 Task: Add Attachment from Trello to Card Card0000000326 in Board Board0000000082 in Workspace WS0000000028 in Trello. Add Cover Yellow to Card Card0000000326 in Board Board0000000082 in Workspace WS0000000028 in Trello. Add "Copy Card To …" Button titled Button0000000326 to "bottom" of the list "To Do" to Card Card0000000326 in Board Board0000000082 in Workspace WS0000000028 in Trello. Add Description DS0000000326 to Card Card0000000326 in Board Board0000000082 in Workspace WS0000000028 in Trello. Add Comment CM0000000326 to Card Card0000000326 in Board Board0000000082 in Workspace WS0000000028 in Trello
Action: Mouse moved to (340, 287)
Screenshot: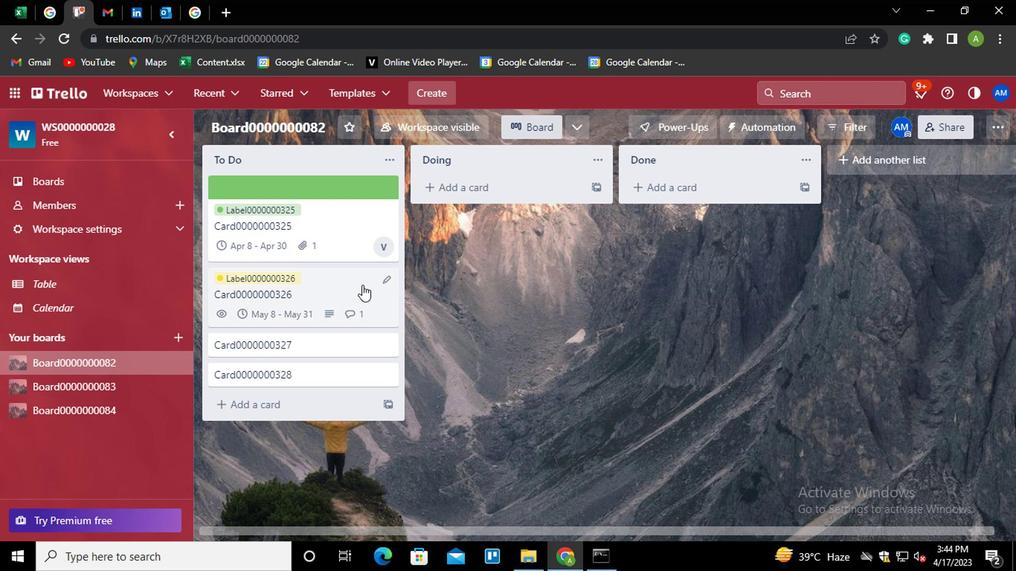 
Action: Mouse pressed left at (340, 287)
Screenshot: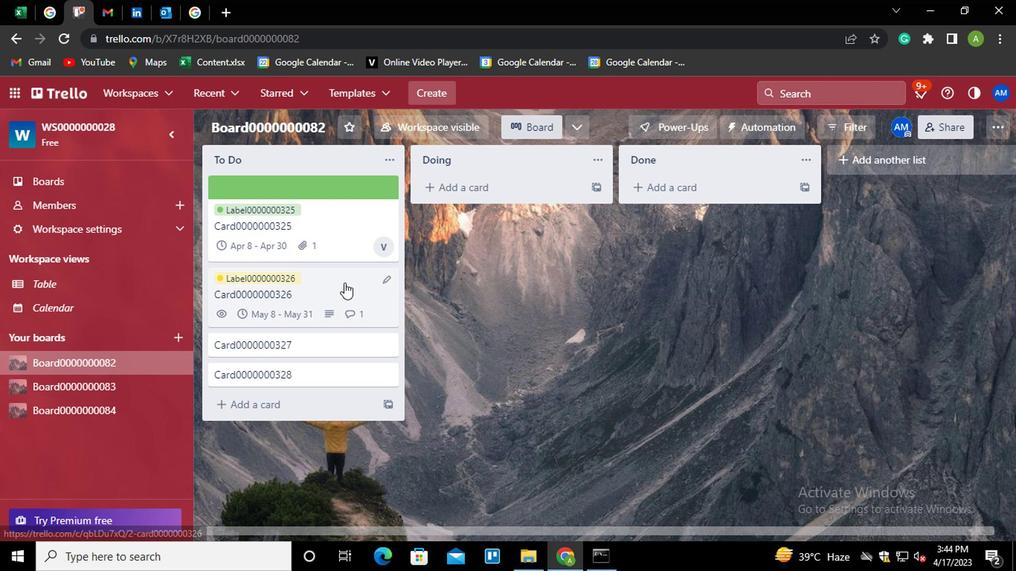 
Action: Mouse moved to (686, 325)
Screenshot: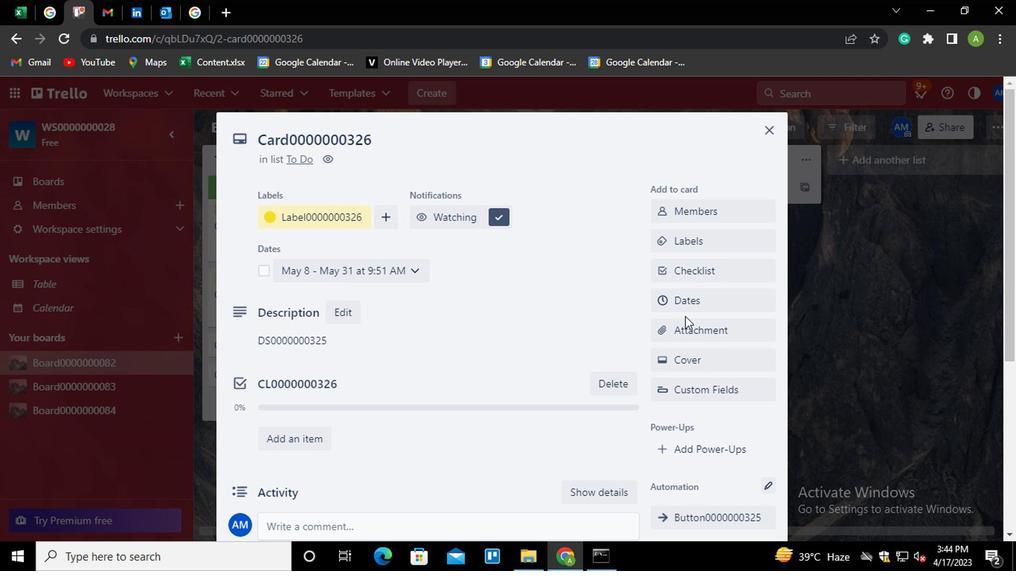 
Action: Mouse pressed left at (686, 325)
Screenshot: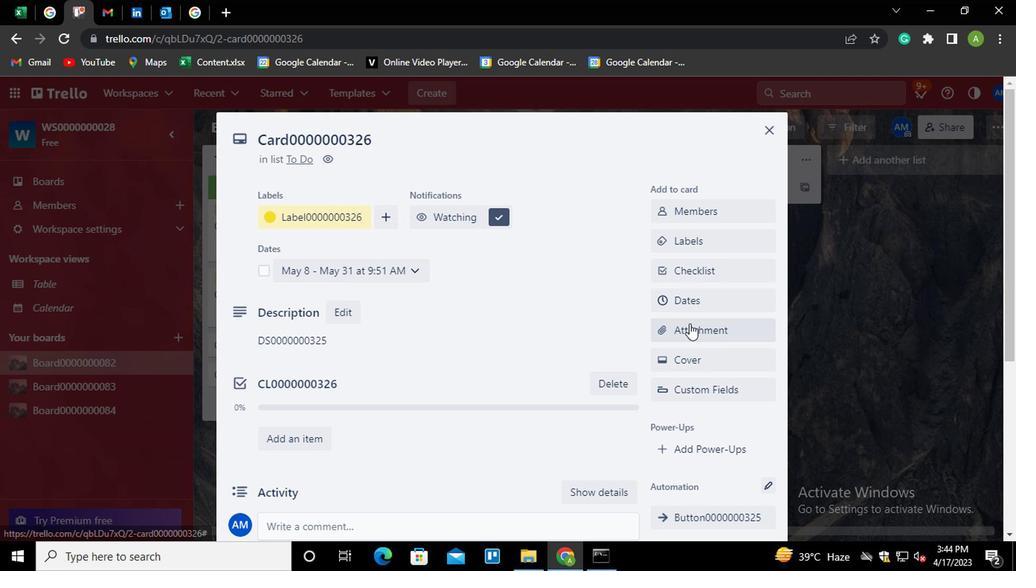 
Action: Mouse moved to (673, 192)
Screenshot: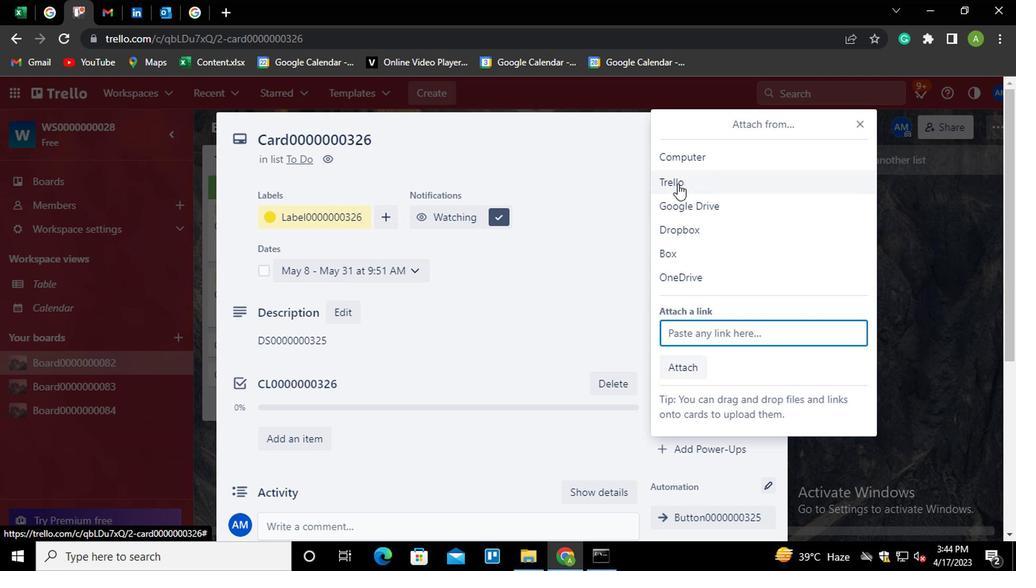 
Action: Mouse pressed left at (673, 192)
Screenshot: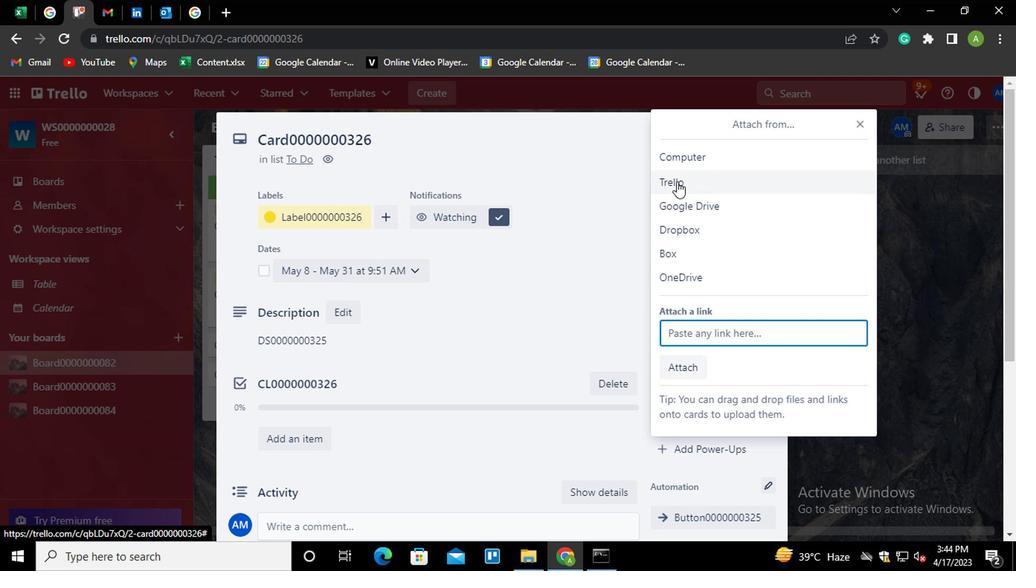 
Action: Mouse moved to (683, 235)
Screenshot: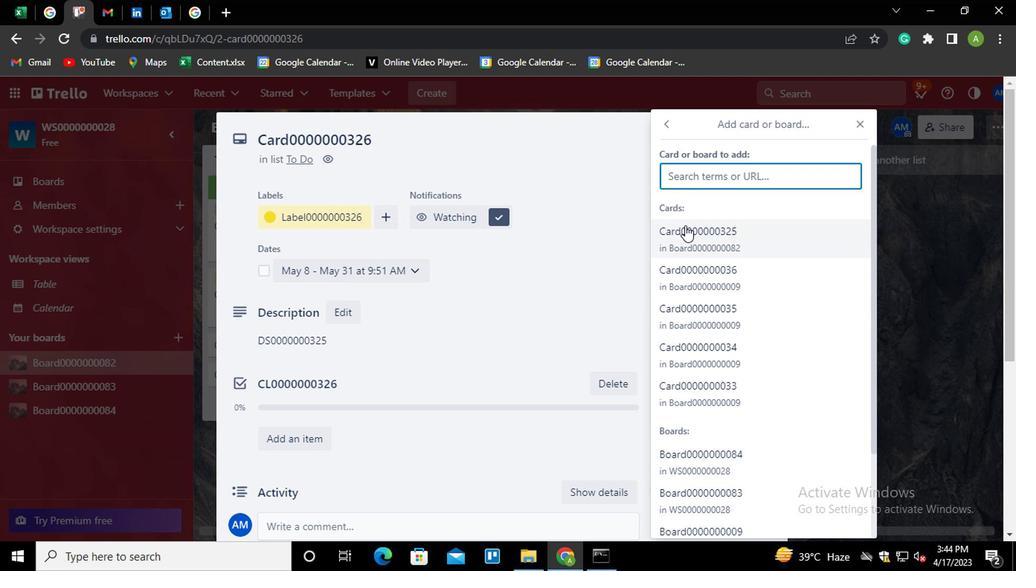 
Action: Mouse pressed left at (683, 235)
Screenshot: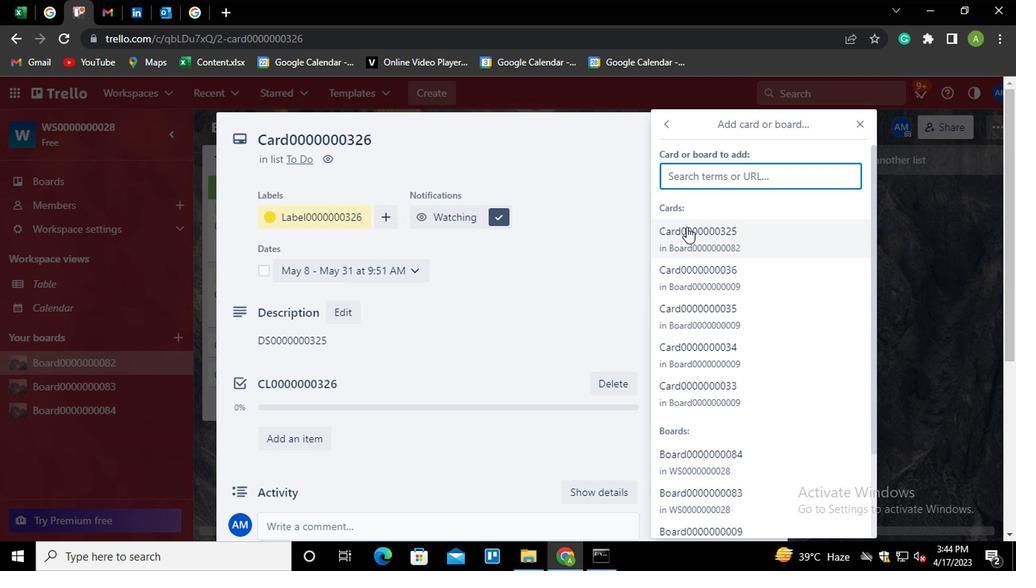 
Action: Mouse moved to (685, 358)
Screenshot: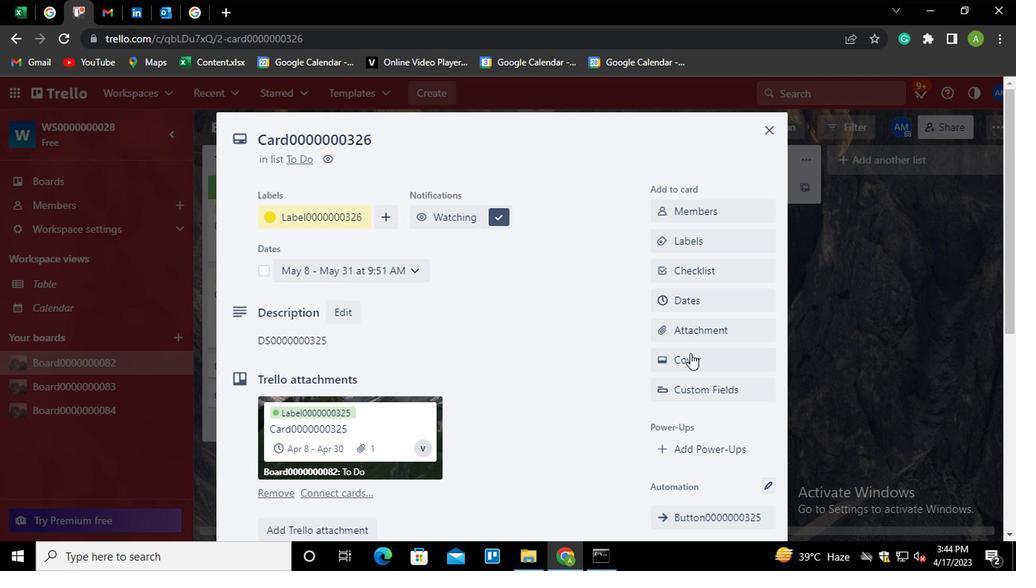 
Action: Mouse pressed left at (685, 358)
Screenshot: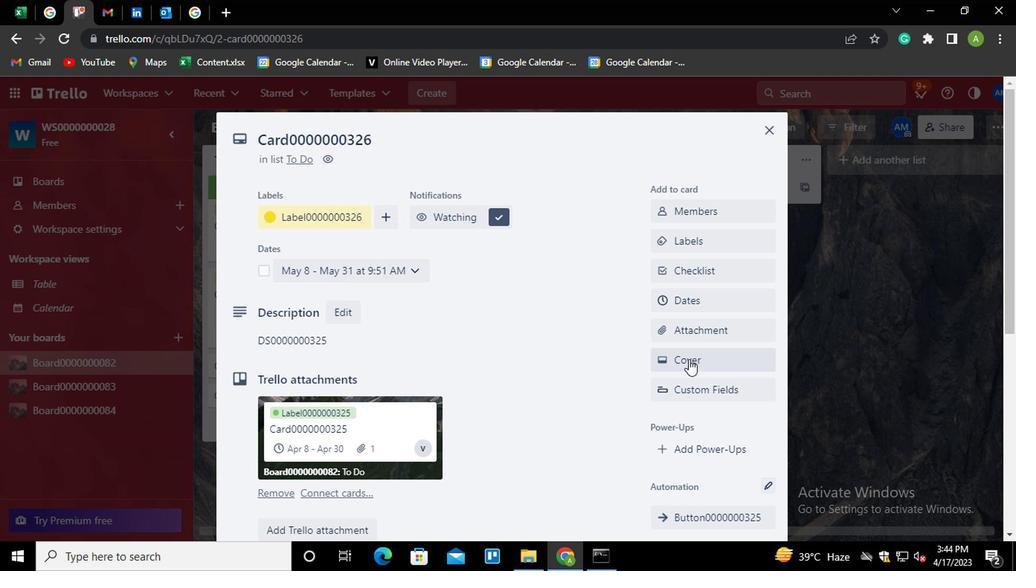 
Action: Mouse moved to (719, 260)
Screenshot: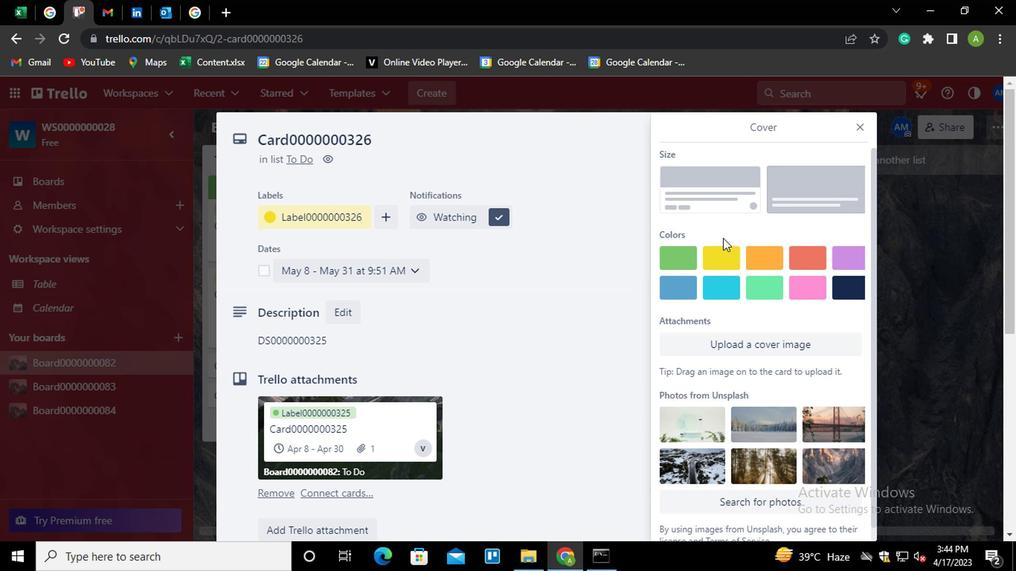 
Action: Mouse pressed left at (719, 260)
Screenshot: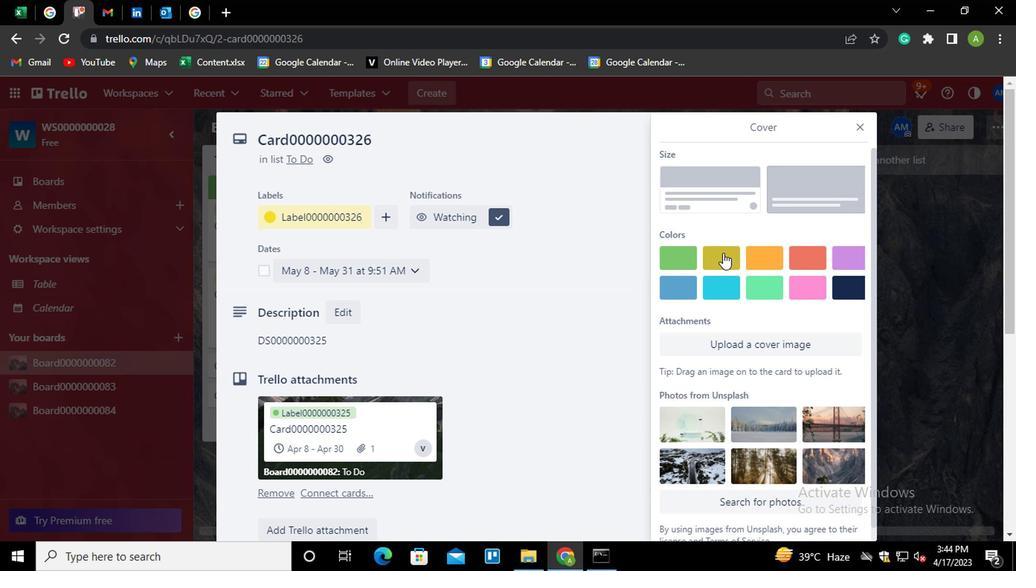 
Action: Mouse moved to (595, 355)
Screenshot: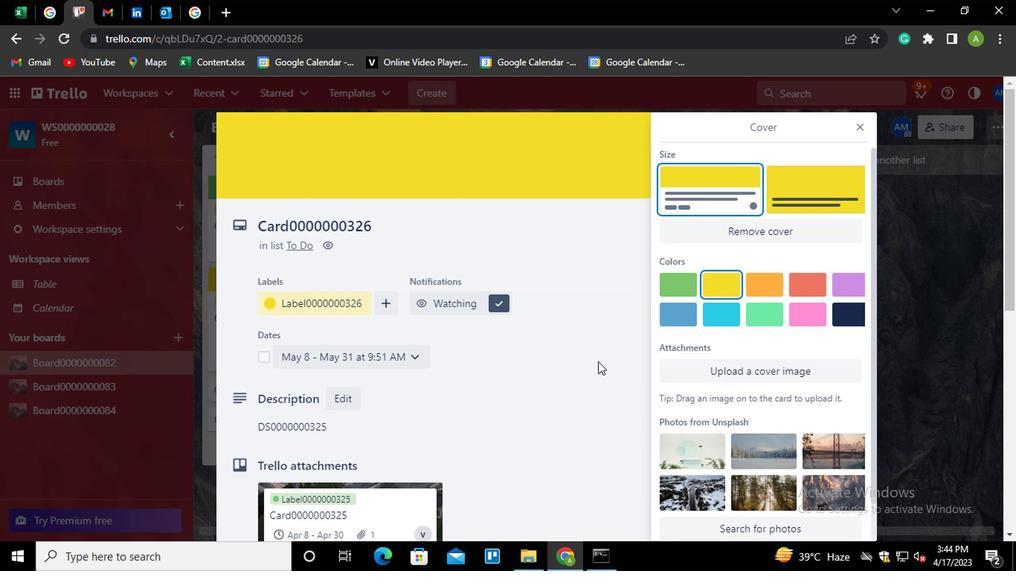 
Action: Mouse pressed left at (595, 355)
Screenshot: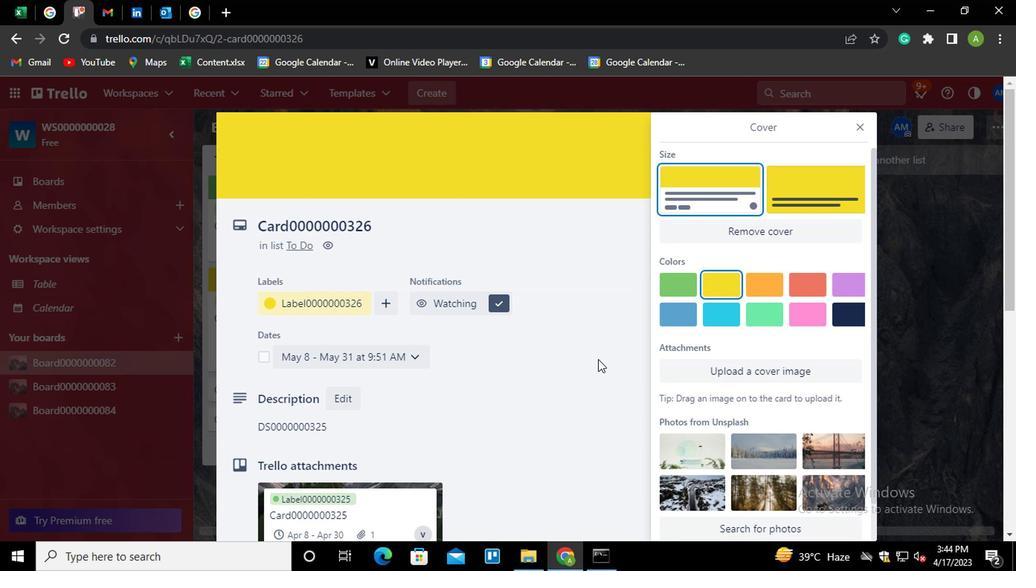 
Action: Mouse moved to (690, 378)
Screenshot: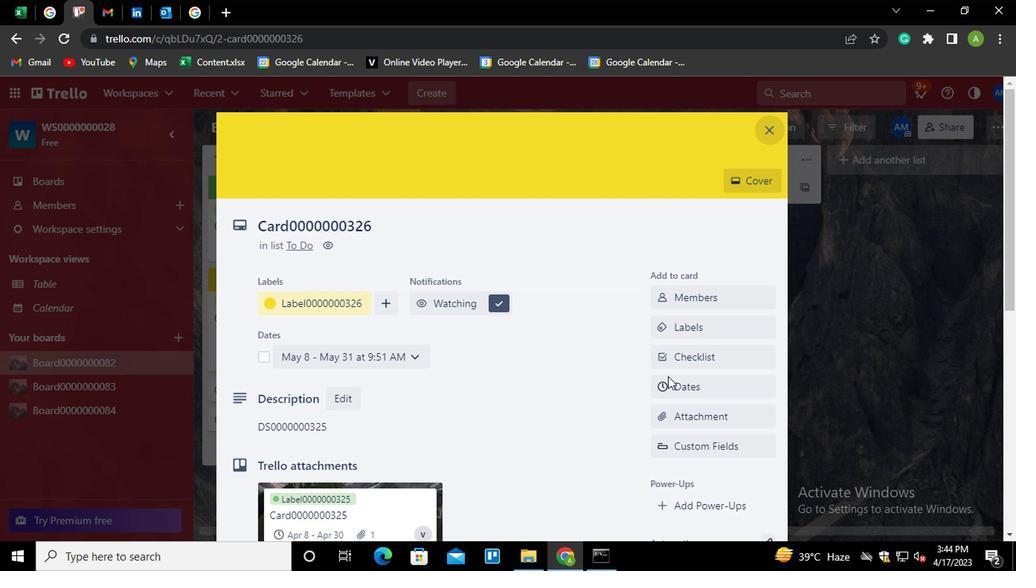 
Action: Mouse scrolled (690, 377) with delta (0, 0)
Screenshot: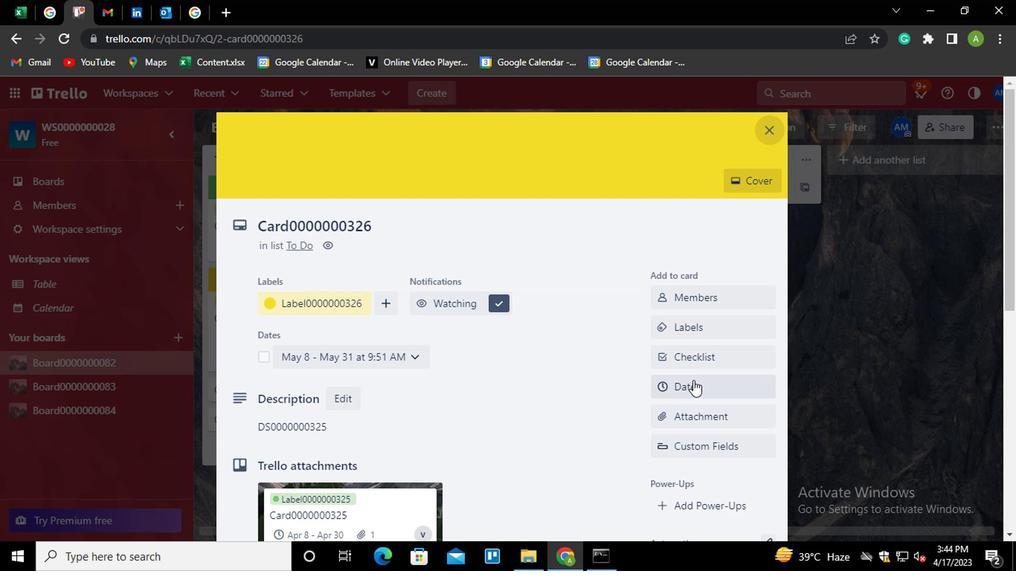 
Action: Mouse scrolled (690, 377) with delta (0, 0)
Screenshot: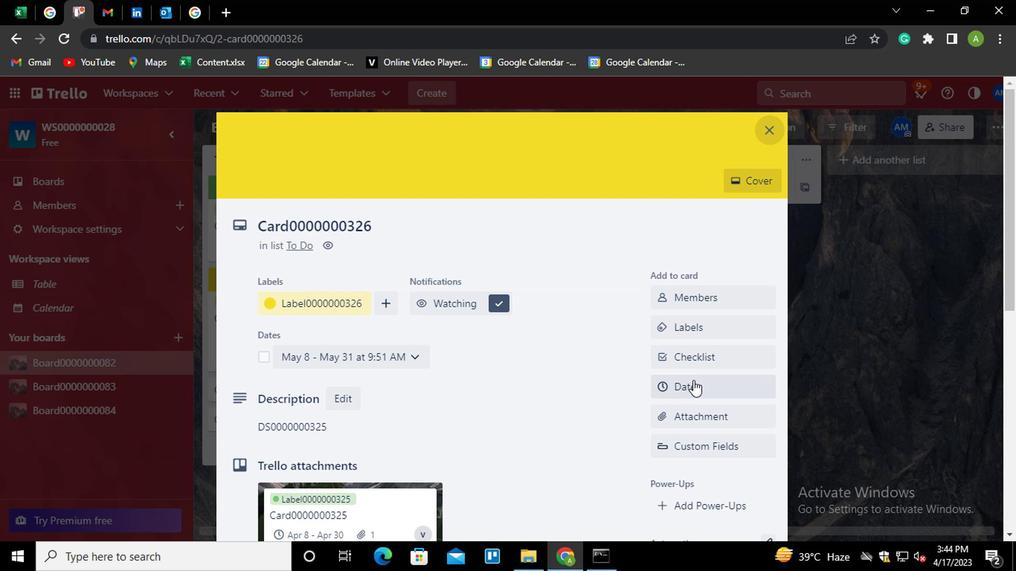 
Action: Mouse moved to (695, 444)
Screenshot: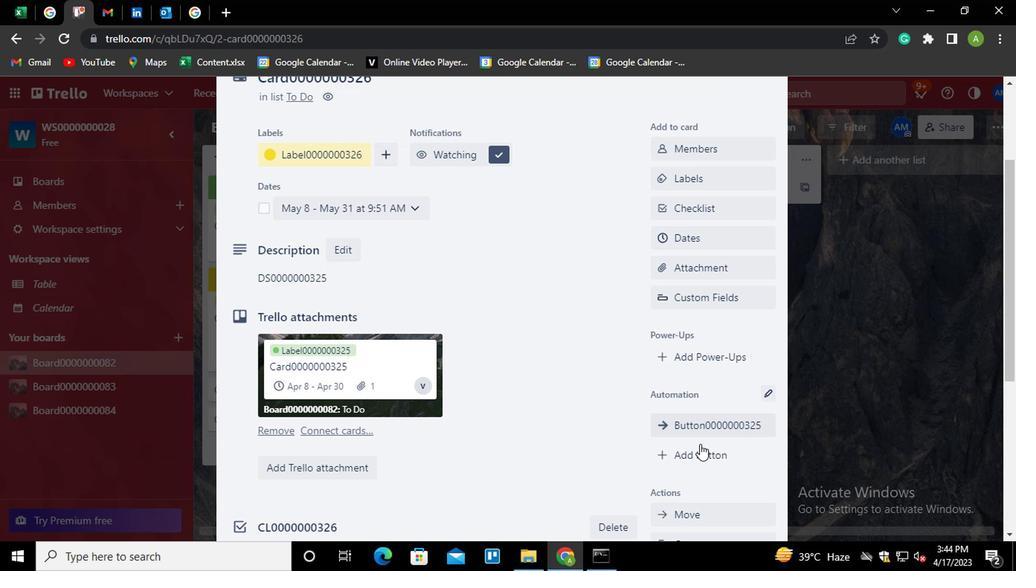 
Action: Mouse pressed left at (695, 444)
Screenshot: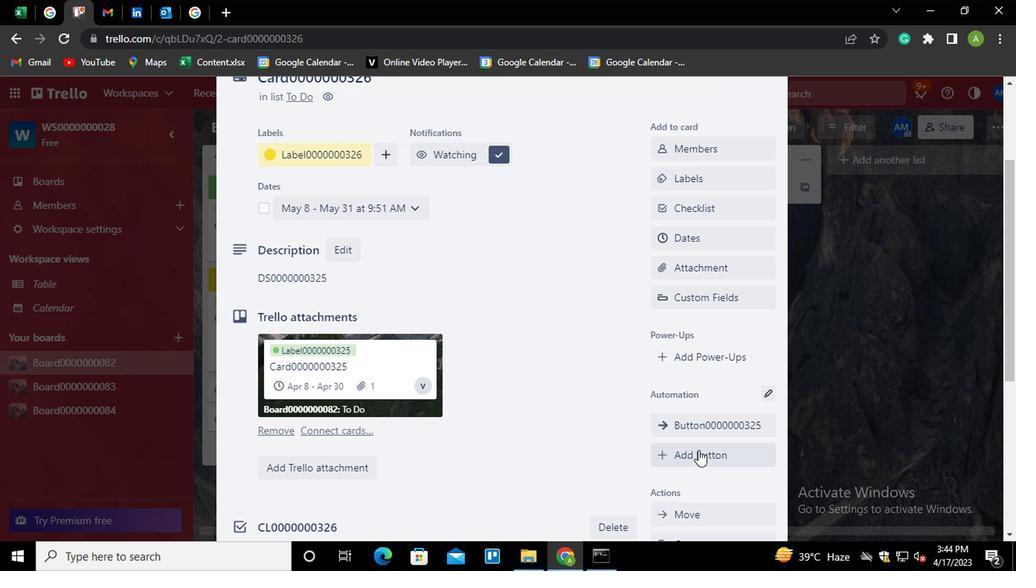 
Action: Mouse moved to (707, 232)
Screenshot: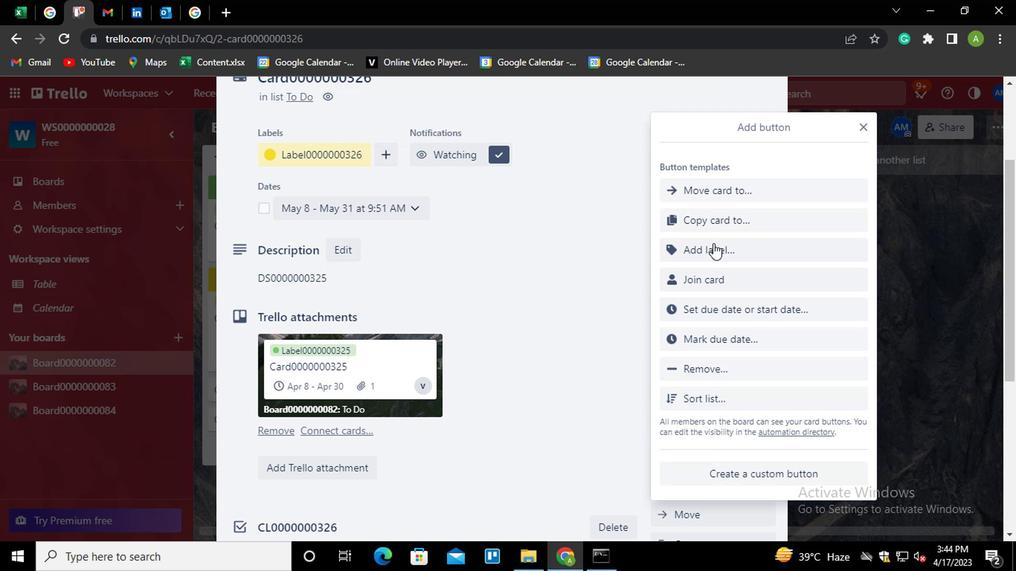 
Action: Mouse pressed left at (707, 232)
Screenshot: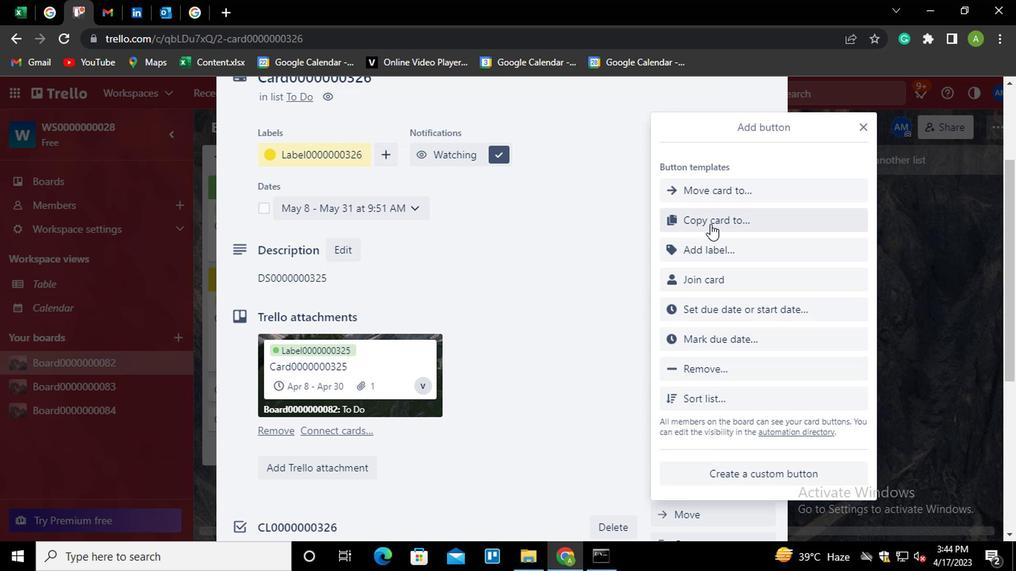 
Action: Mouse moved to (709, 215)
Screenshot: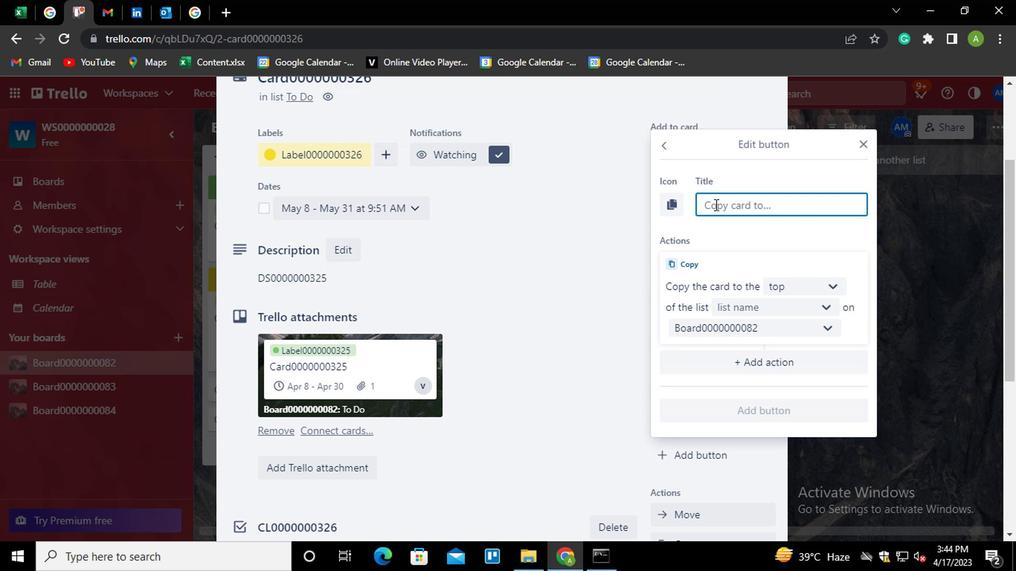
Action: Key pressed <Key.shift>BUTTON0000000326
Screenshot: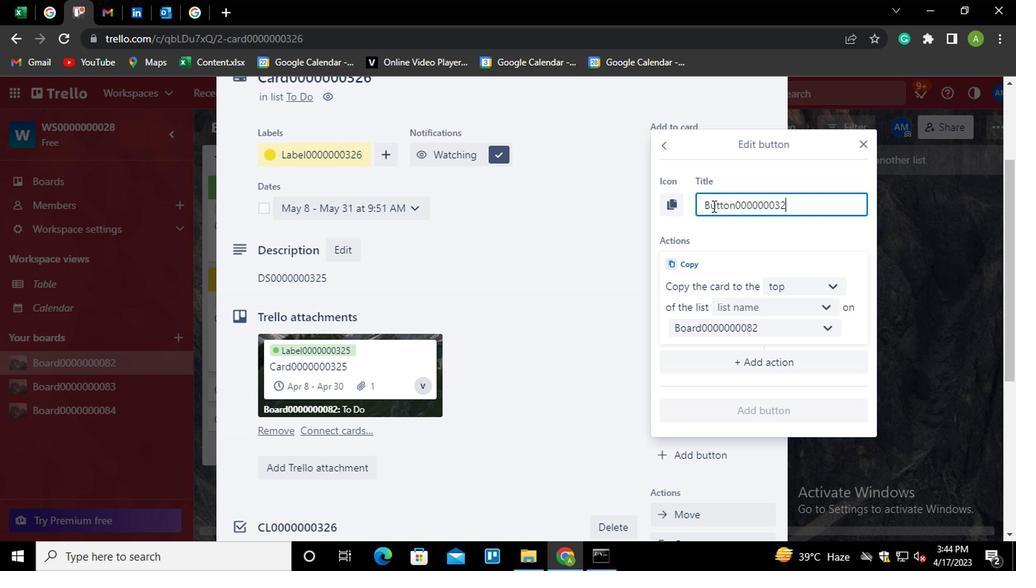 
Action: Mouse moved to (784, 291)
Screenshot: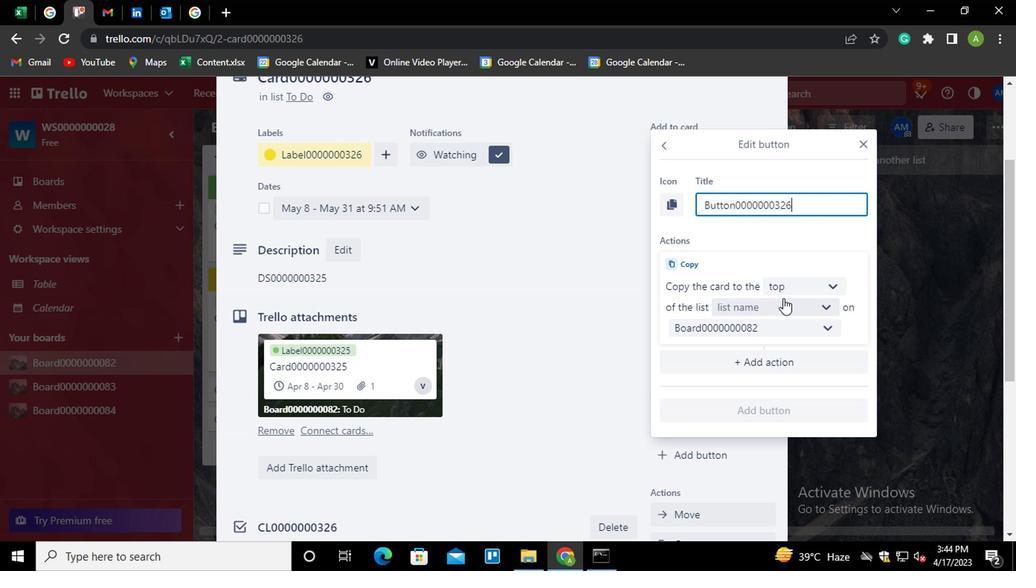 
Action: Mouse pressed left at (784, 291)
Screenshot: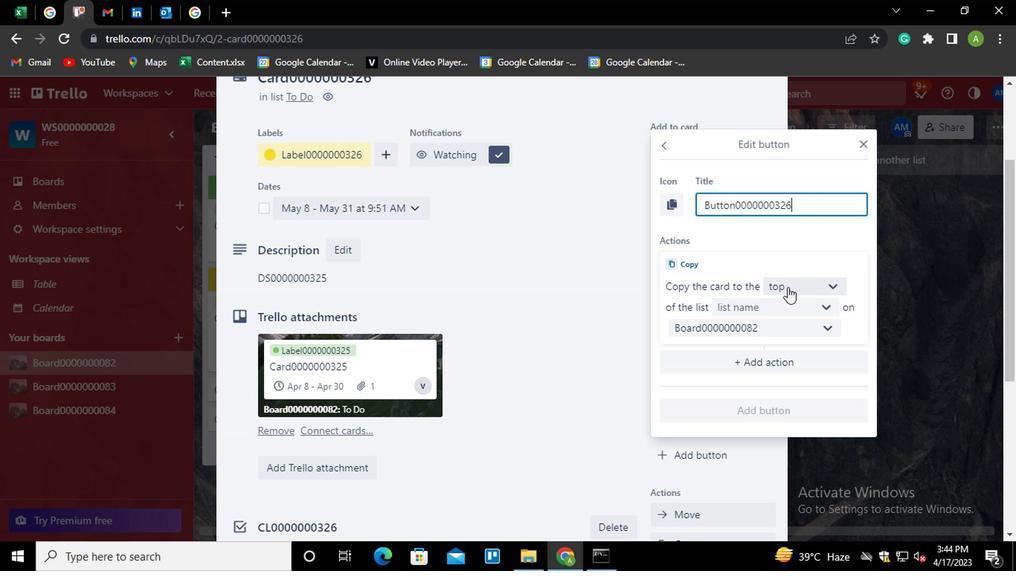 
Action: Mouse moved to (791, 338)
Screenshot: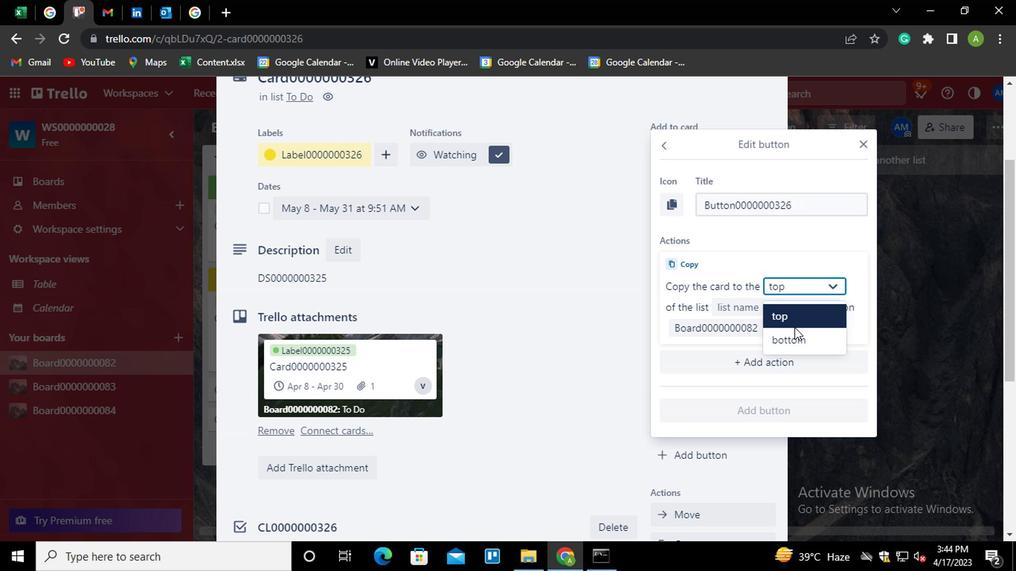 
Action: Mouse pressed left at (791, 338)
Screenshot: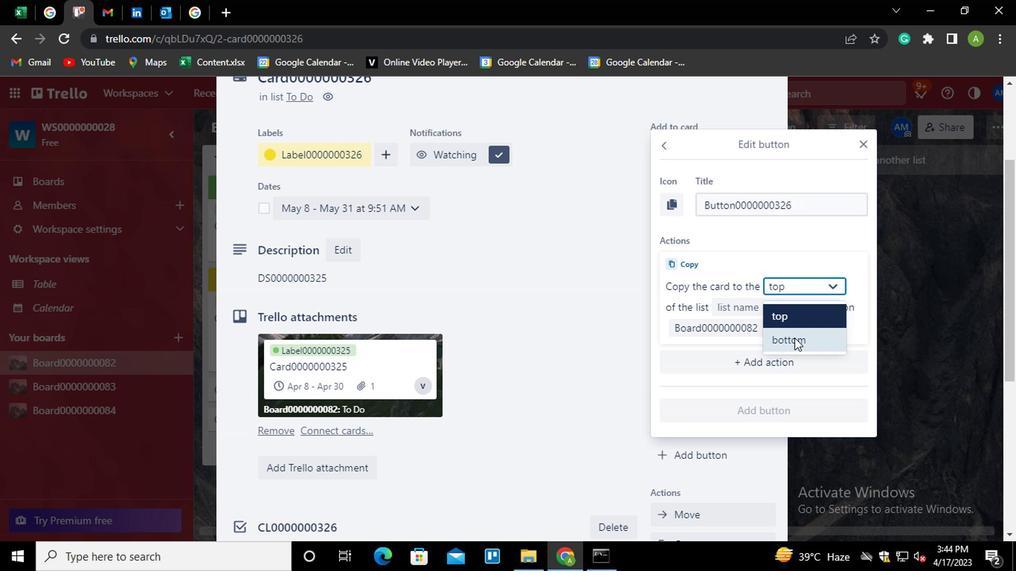 
Action: Mouse moved to (795, 312)
Screenshot: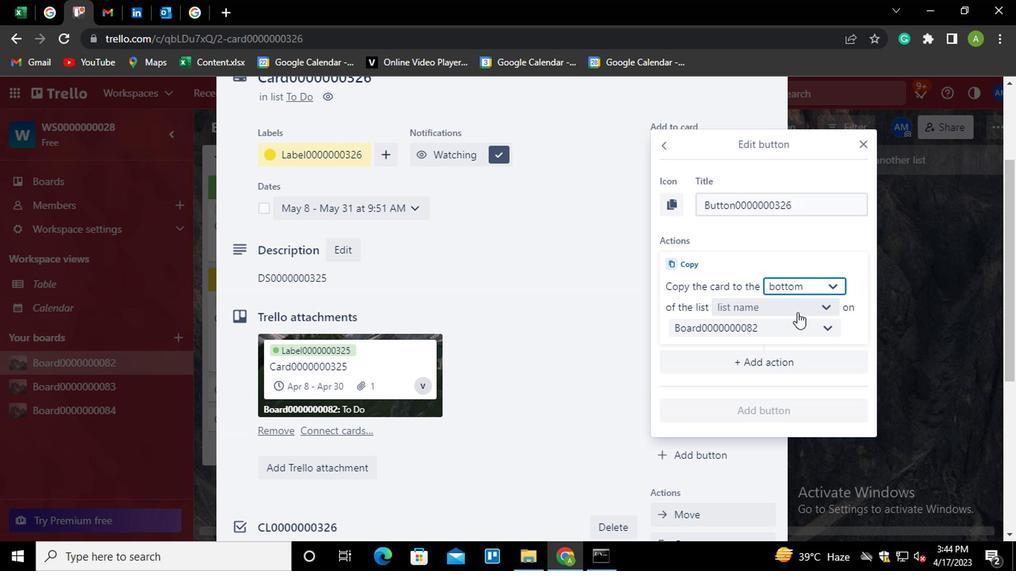 
Action: Mouse pressed left at (795, 312)
Screenshot: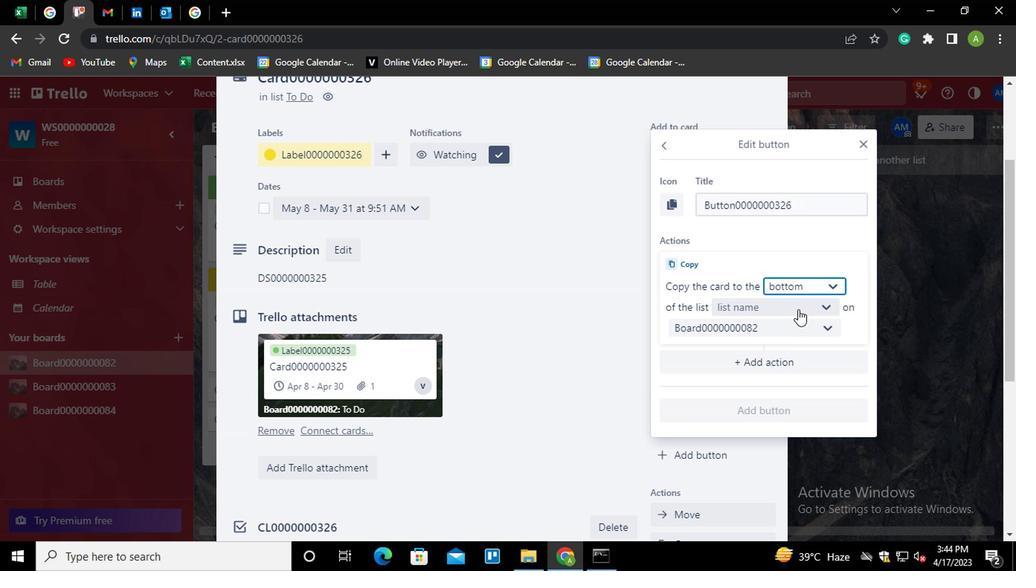 
Action: Mouse moved to (771, 332)
Screenshot: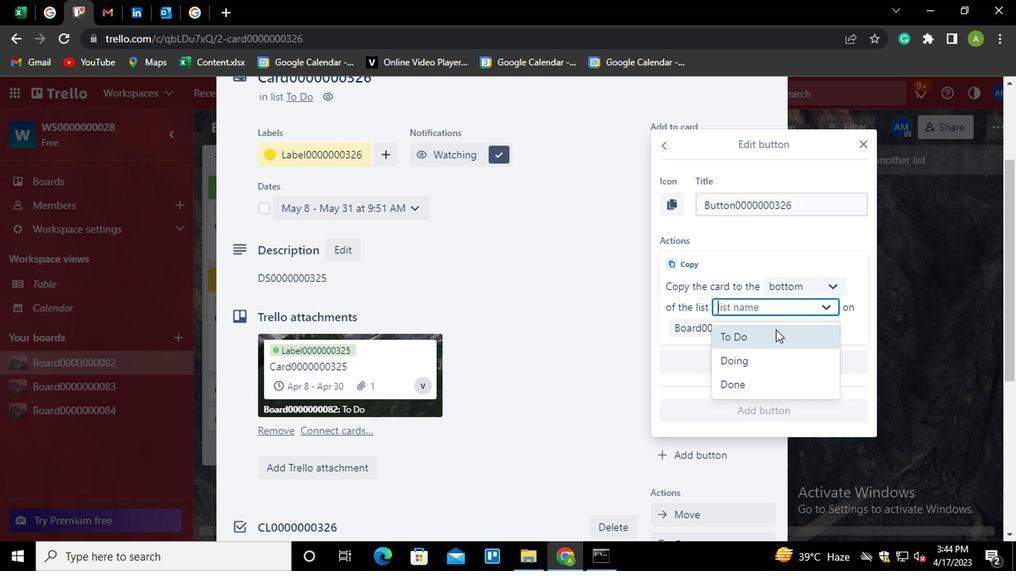 
Action: Mouse pressed left at (771, 332)
Screenshot: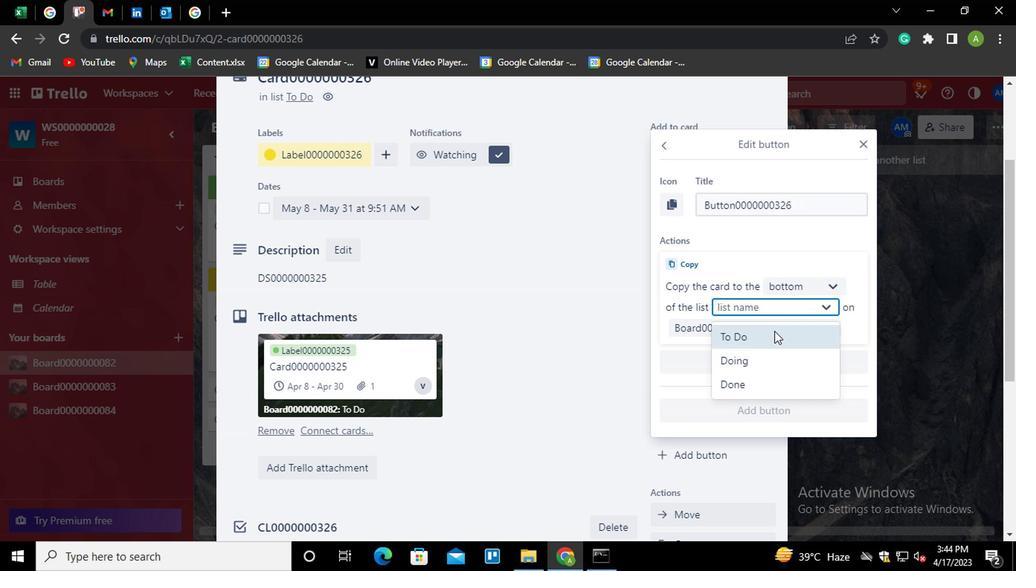 
Action: Mouse moved to (762, 398)
Screenshot: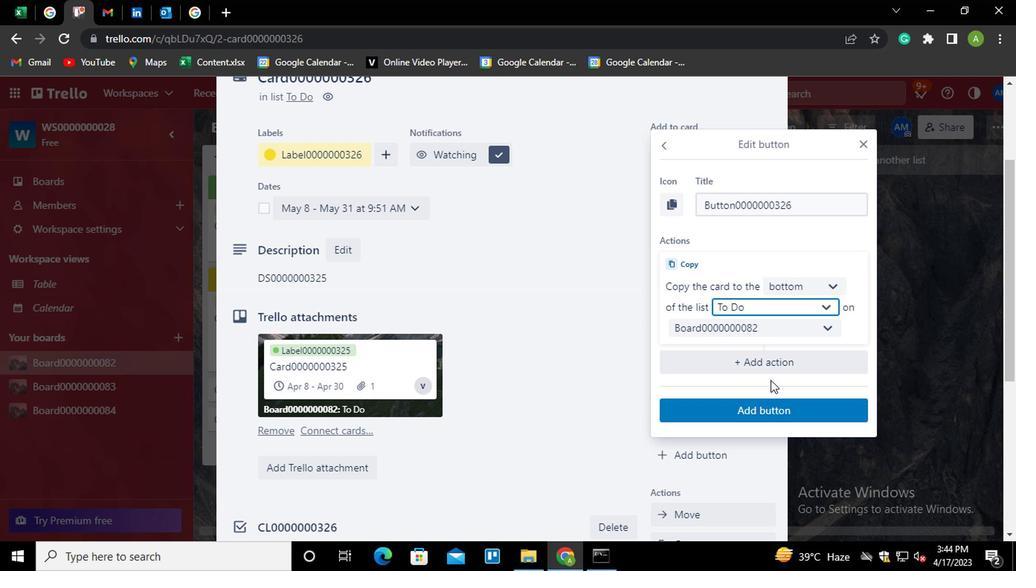 
Action: Mouse pressed left at (762, 398)
Screenshot: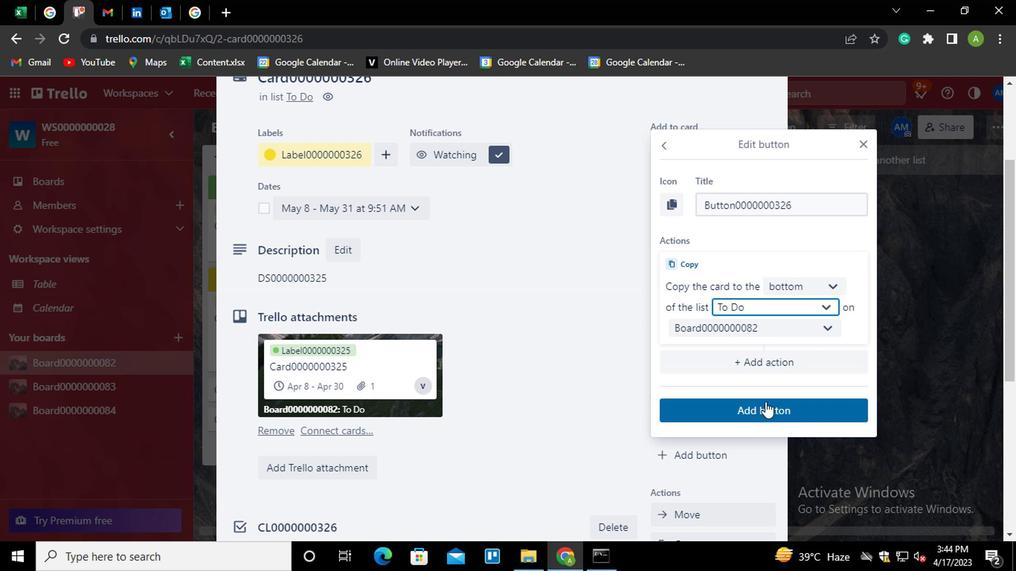 
Action: Mouse moved to (343, 281)
Screenshot: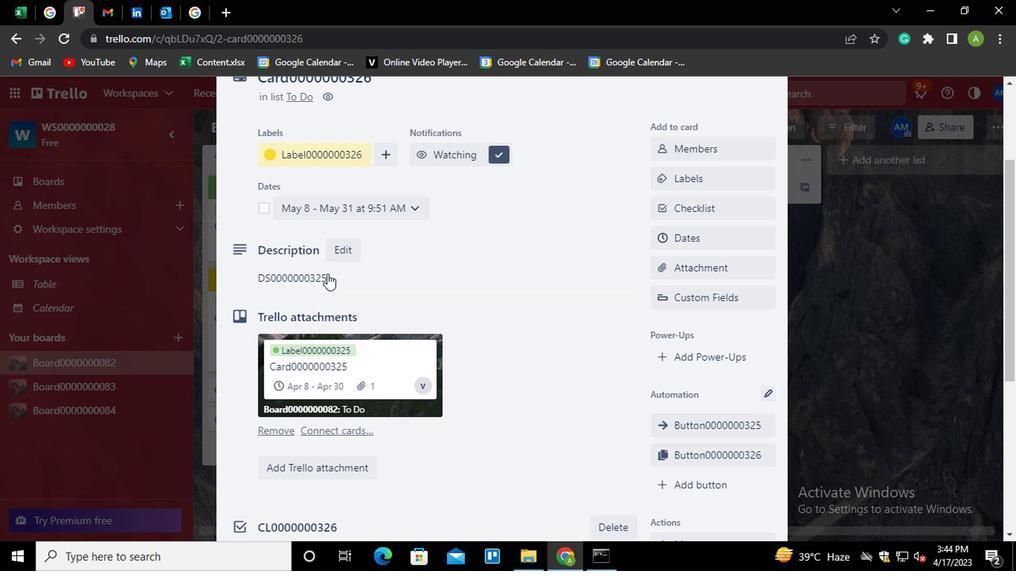
Action: Mouse pressed left at (343, 281)
Screenshot: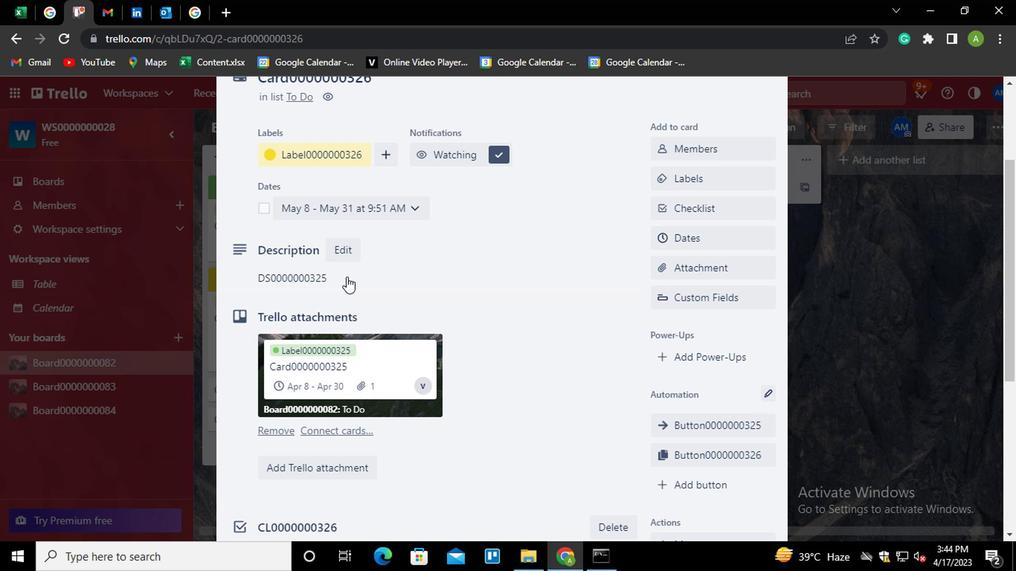 
Action: Mouse moved to (349, 293)
Screenshot: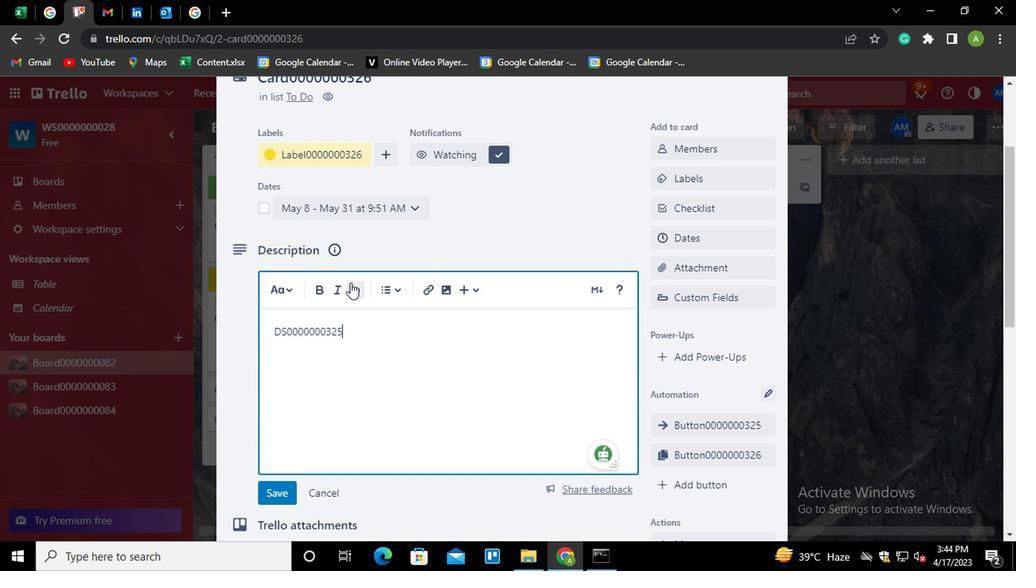 
Action: Key pressed <Key.shift_r><Key.enter><Key.shift>DS0000000326
Screenshot: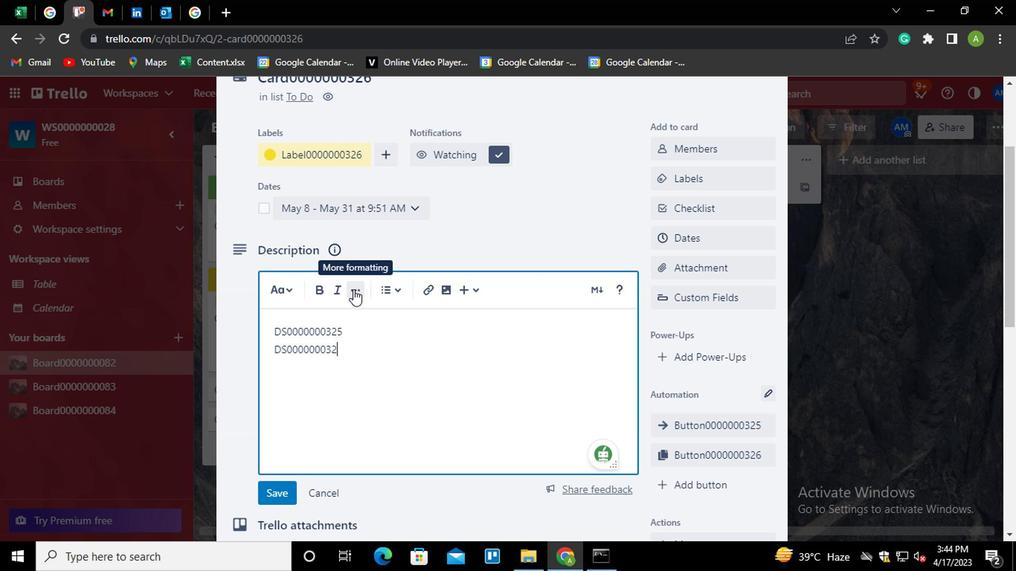 
Action: Mouse moved to (275, 479)
Screenshot: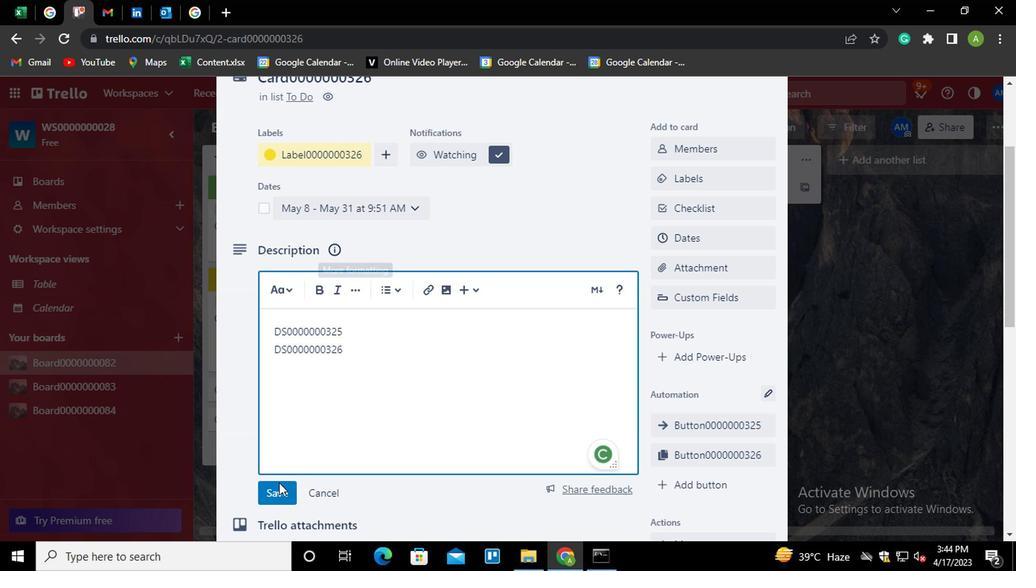 
Action: Mouse pressed left at (275, 479)
Screenshot: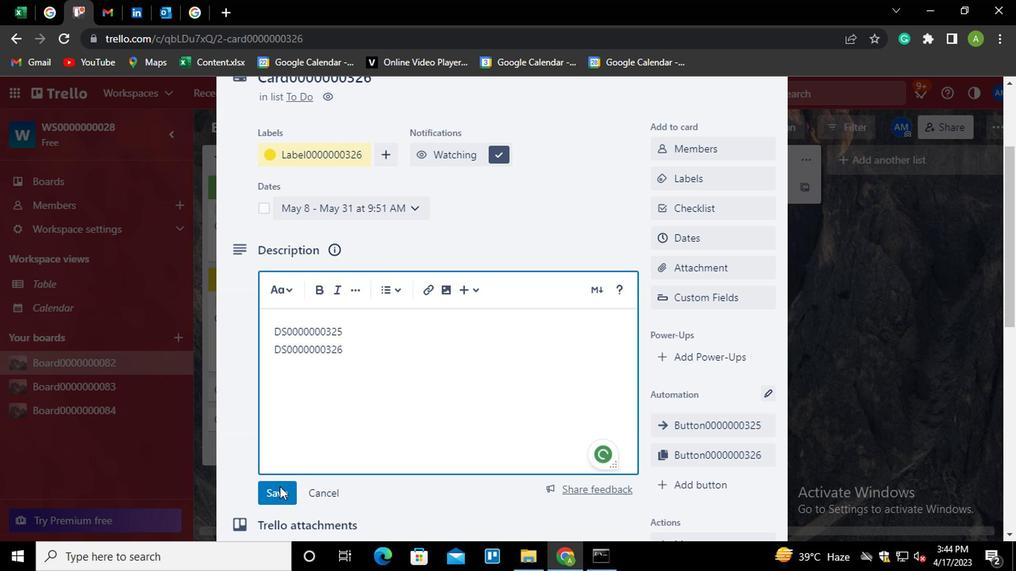 
Action: Mouse moved to (343, 433)
Screenshot: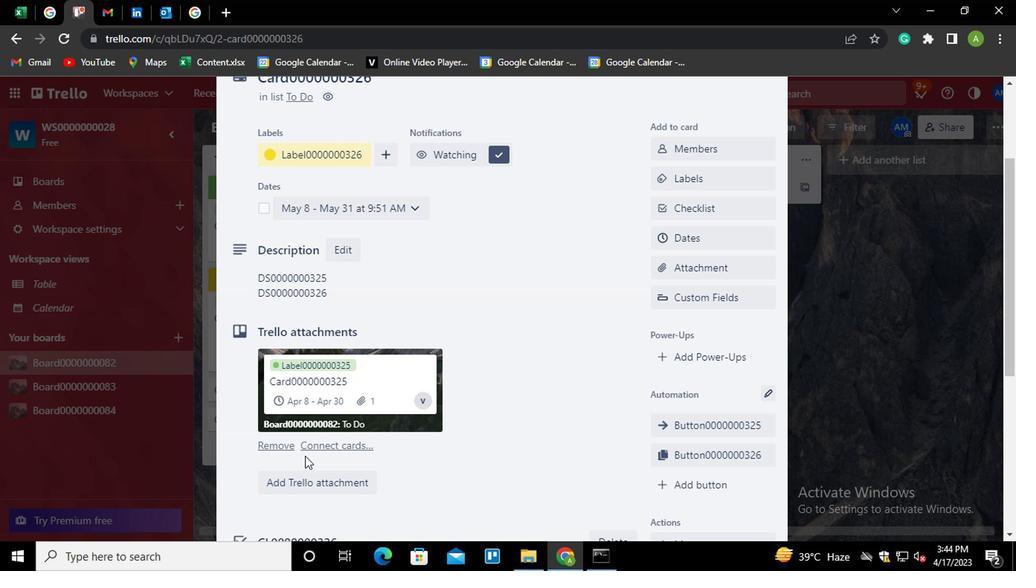 
Action: Mouse scrolled (343, 431) with delta (0, -1)
Screenshot: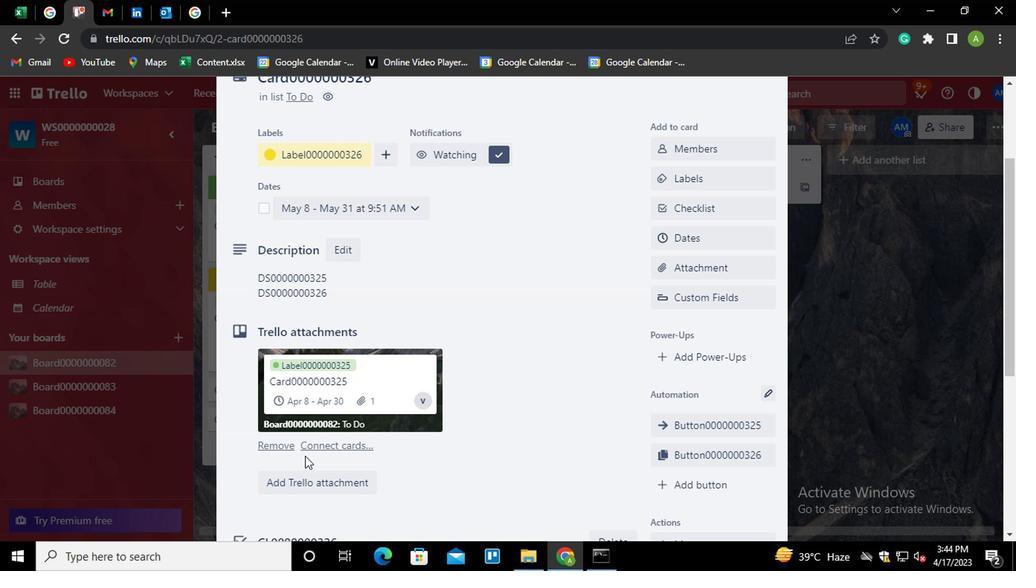 
Action: Mouse scrolled (343, 431) with delta (0, -1)
Screenshot: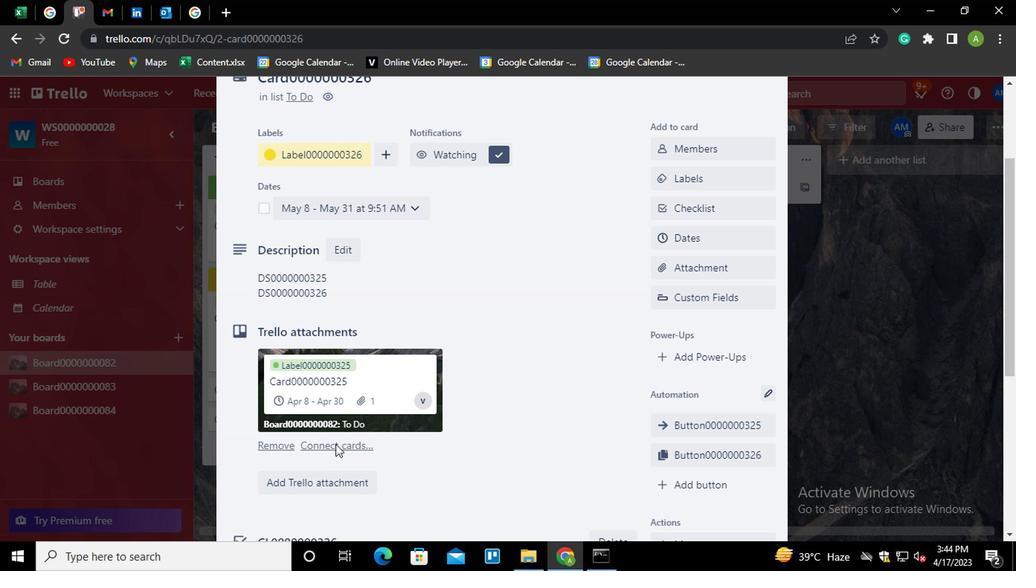 
Action: Mouse scrolled (343, 431) with delta (0, -1)
Screenshot: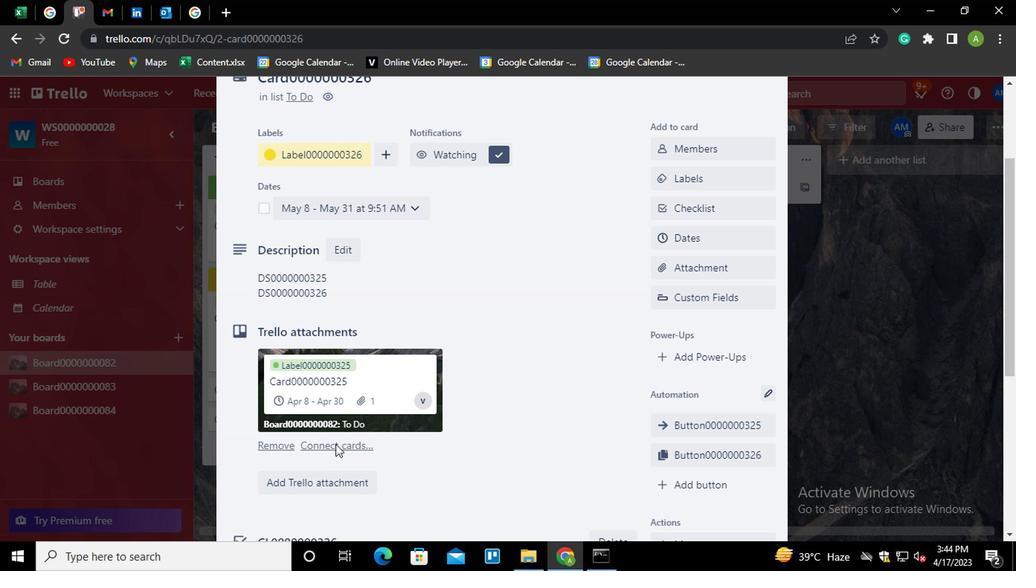 
Action: Mouse scrolled (343, 431) with delta (0, -1)
Screenshot: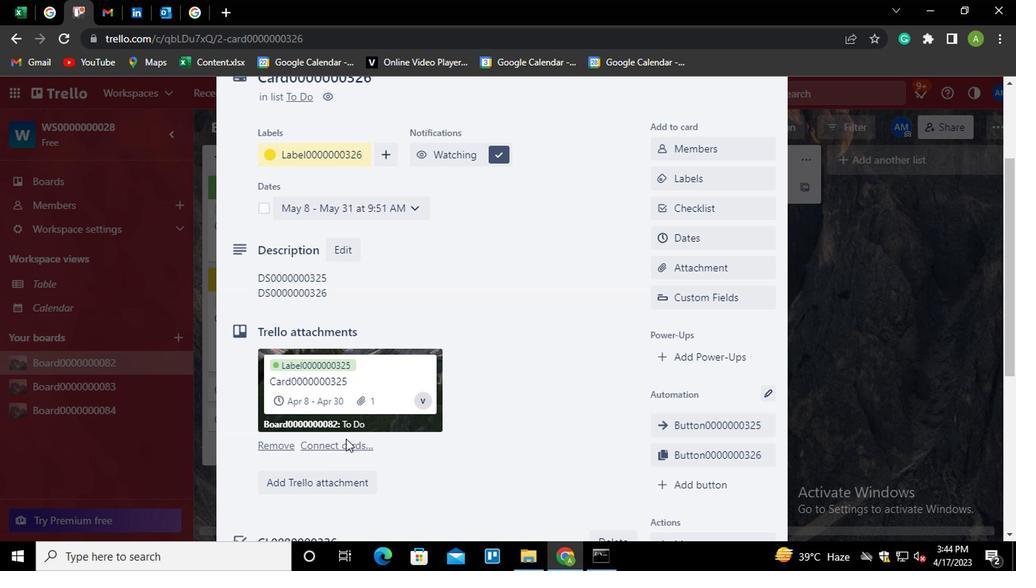 
Action: Mouse moved to (343, 433)
Screenshot: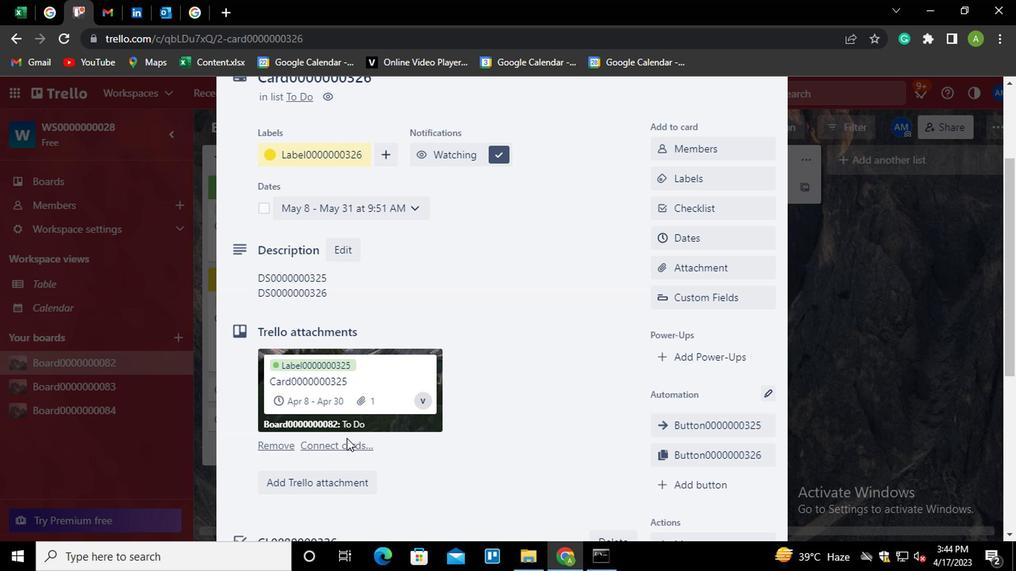 
Action: Mouse scrolled (343, 431) with delta (0, -1)
Screenshot: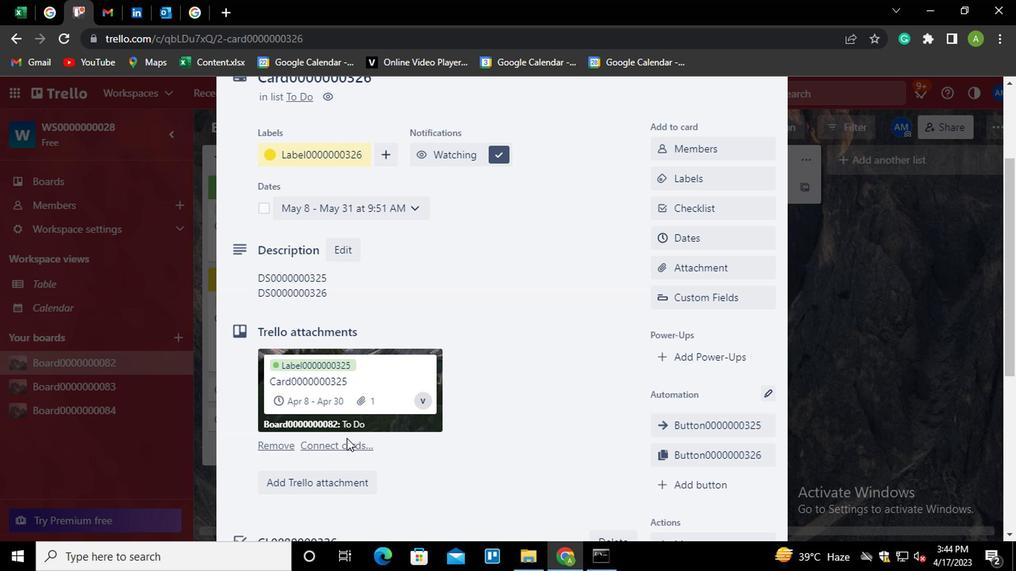 
Action: Mouse moved to (339, 411)
Screenshot: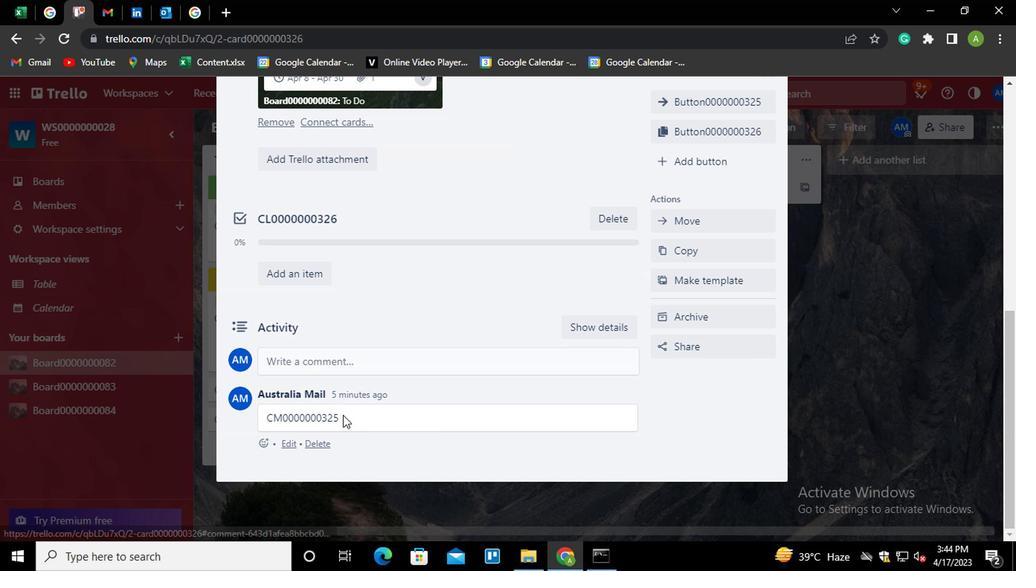 
Action: Mouse pressed left at (339, 411)
Screenshot: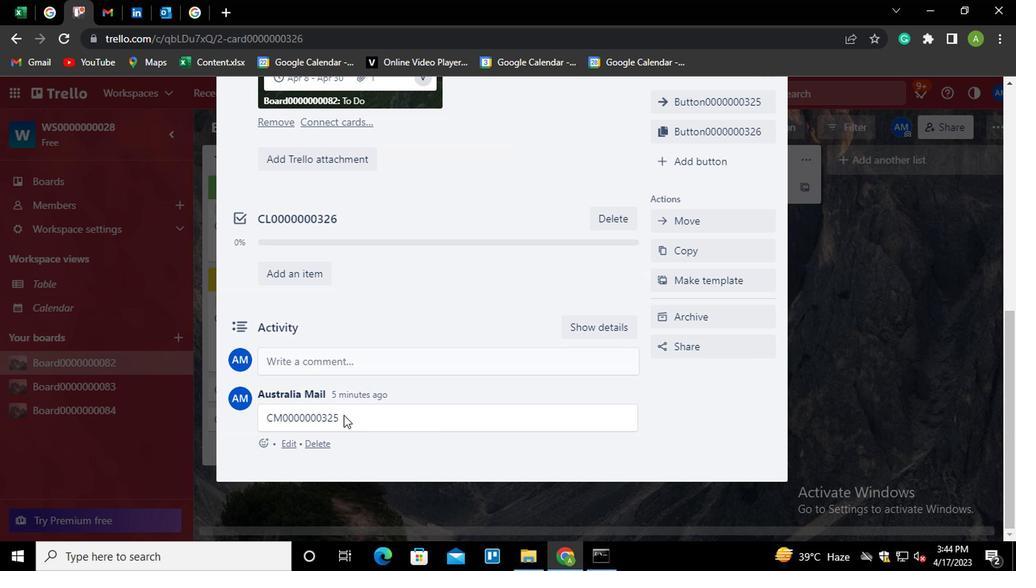 
Action: Mouse moved to (339, 363)
Screenshot: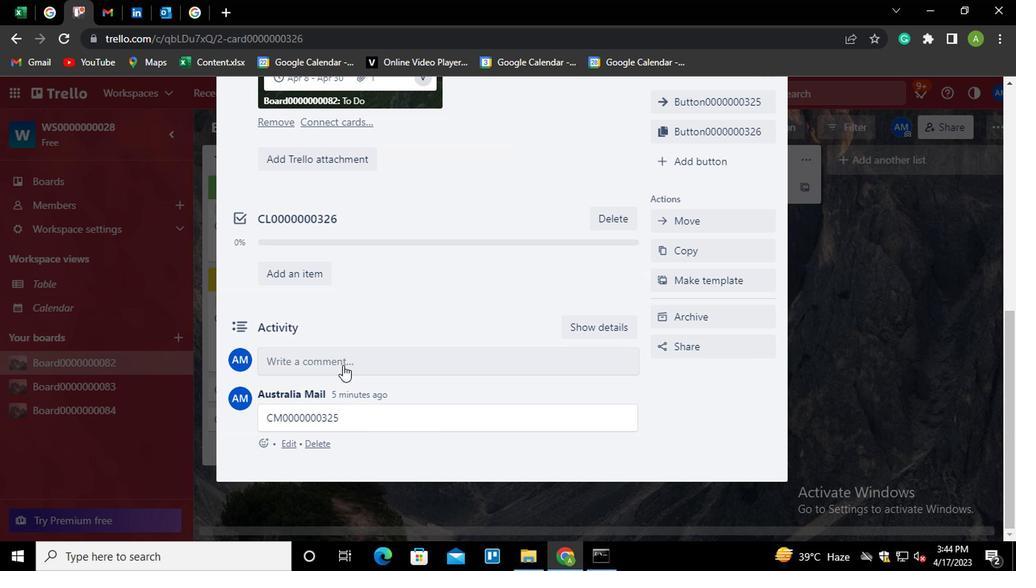 
Action: Mouse pressed left at (339, 363)
Screenshot: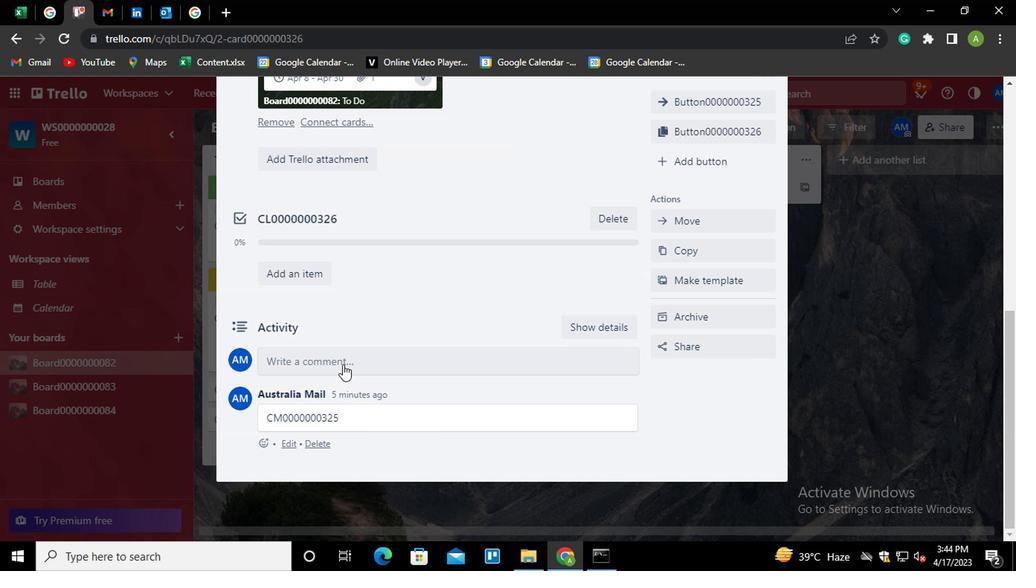 
Action: Mouse moved to (345, 370)
Screenshot: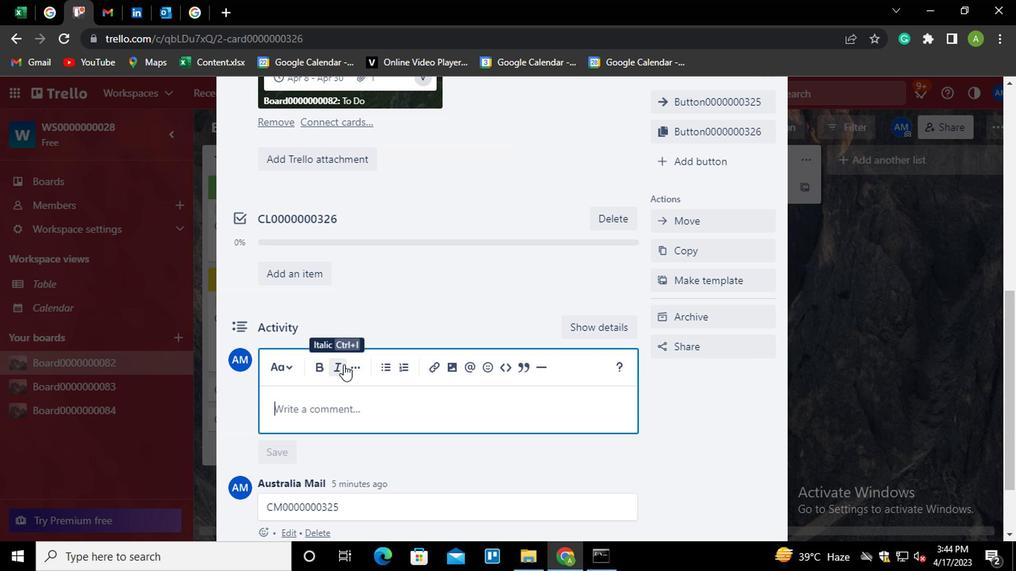 
Action: Key pressed <Key.shift><Key.shift>CM0000000326
Screenshot: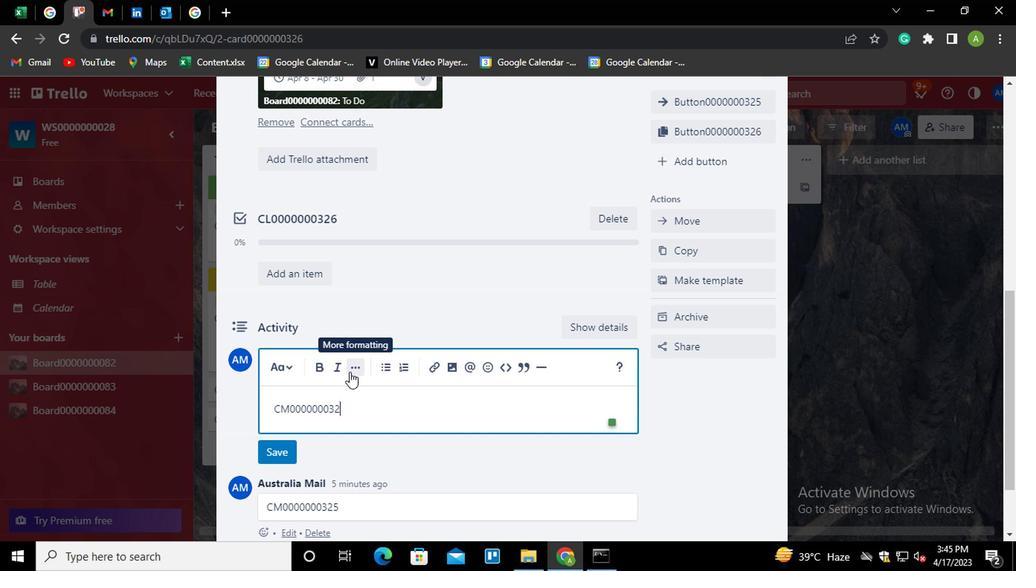
Action: Mouse moved to (270, 446)
Screenshot: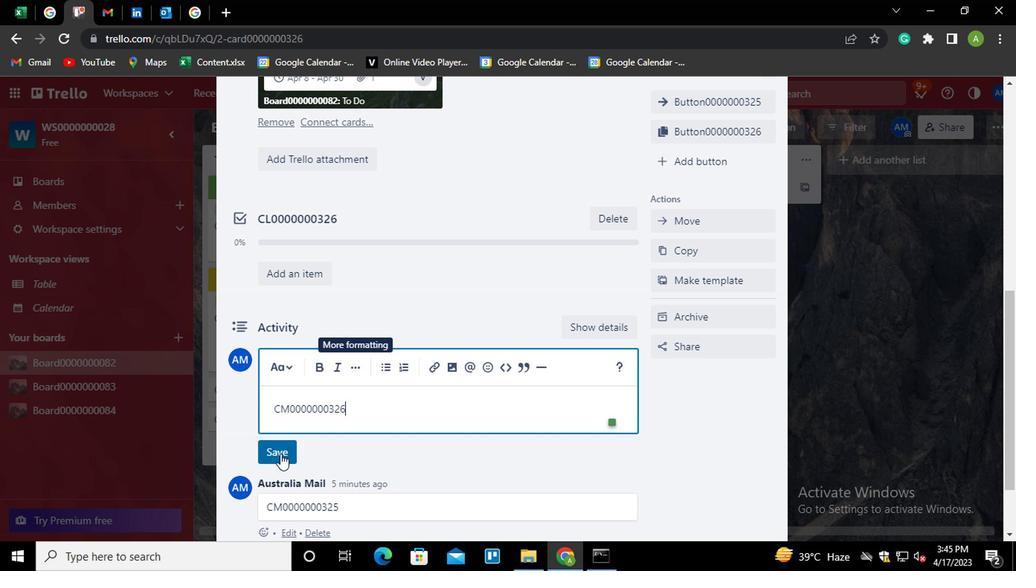 
Action: Mouse pressed left at (270, 446)
Screenshot: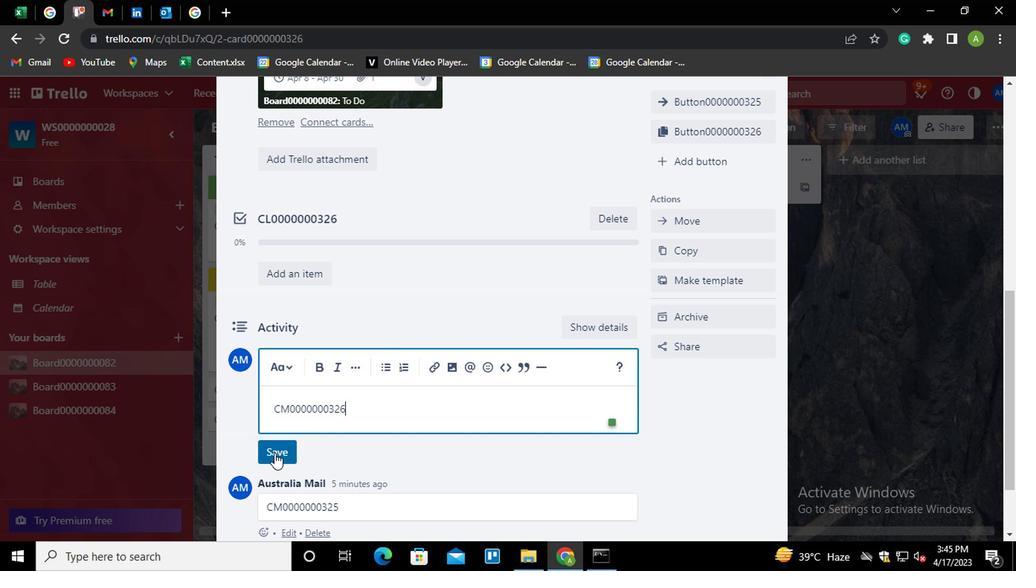 
Action: Mouse moved to (495, 410)
Screenshot: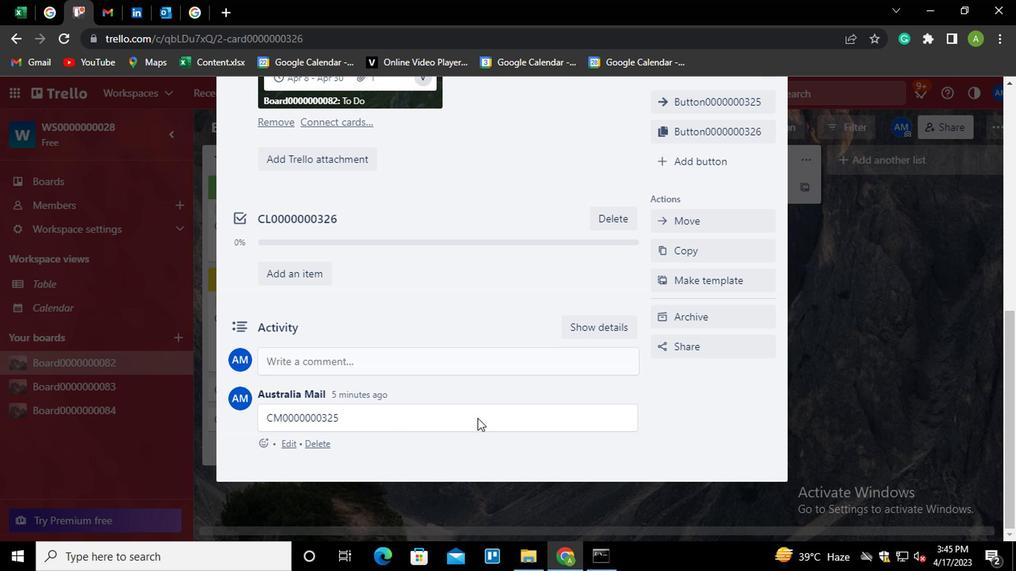 
Action: Mouse scrolled (495, 411) with delta (0, 0)
Screenshot: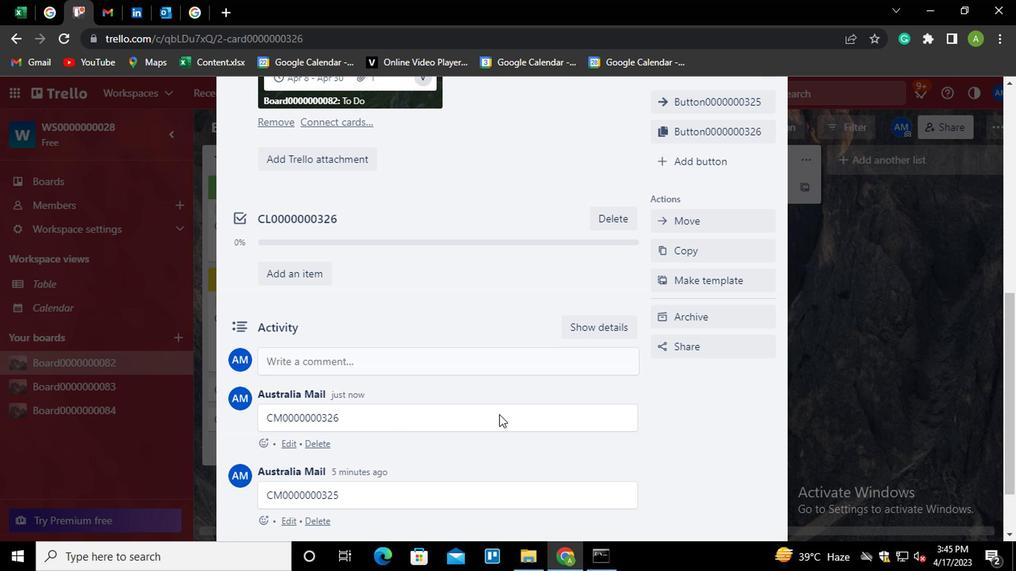
Action: Mouse scrolled (495, 411) with delta (0, 0)
Screenshot: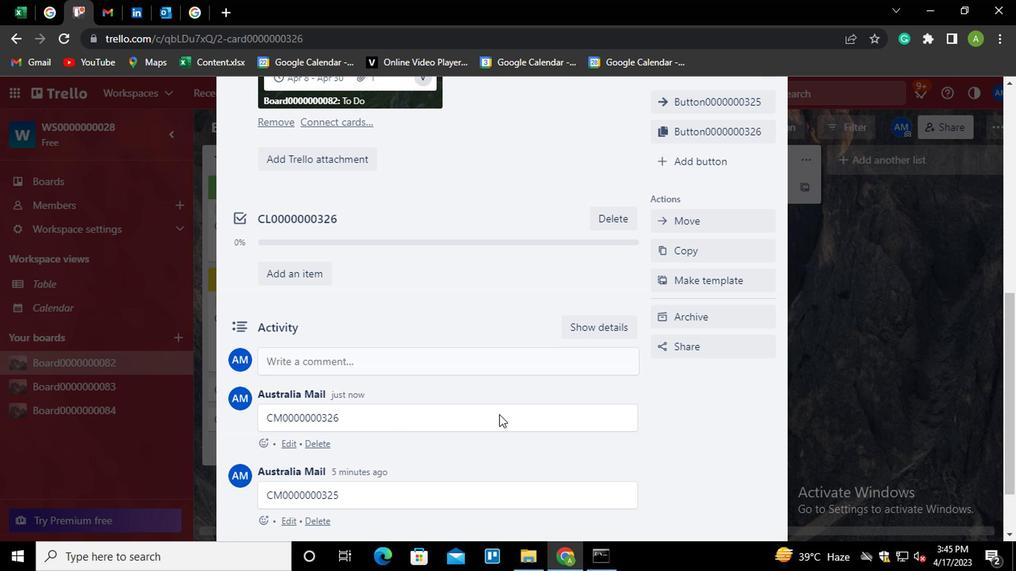 
Action: Mouse scrolled (495, 411) with delta (0, 0)
Screenshot: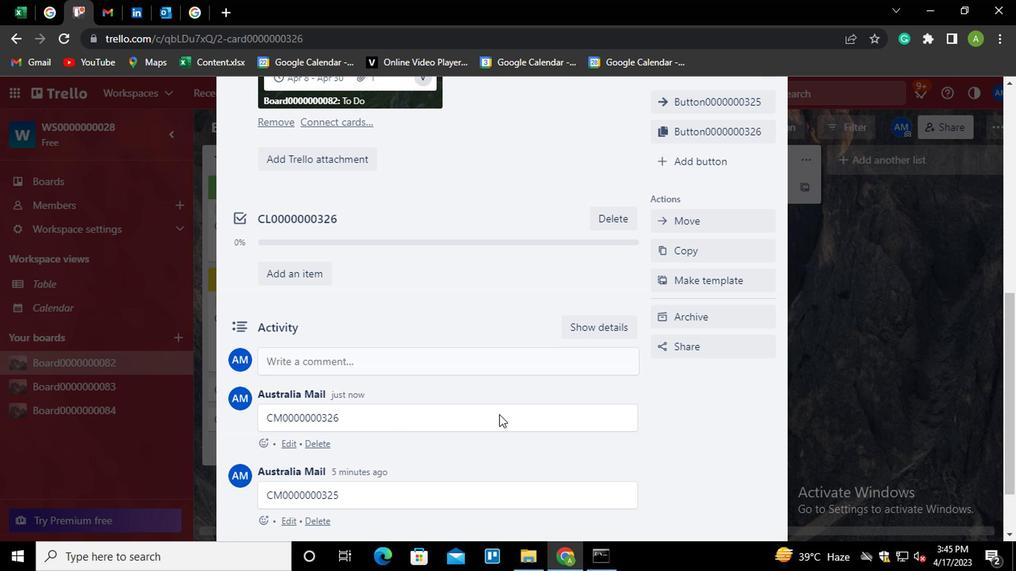 
Action: Mouse scrolled (495, 411) with delta (0, 0)
Screenshot: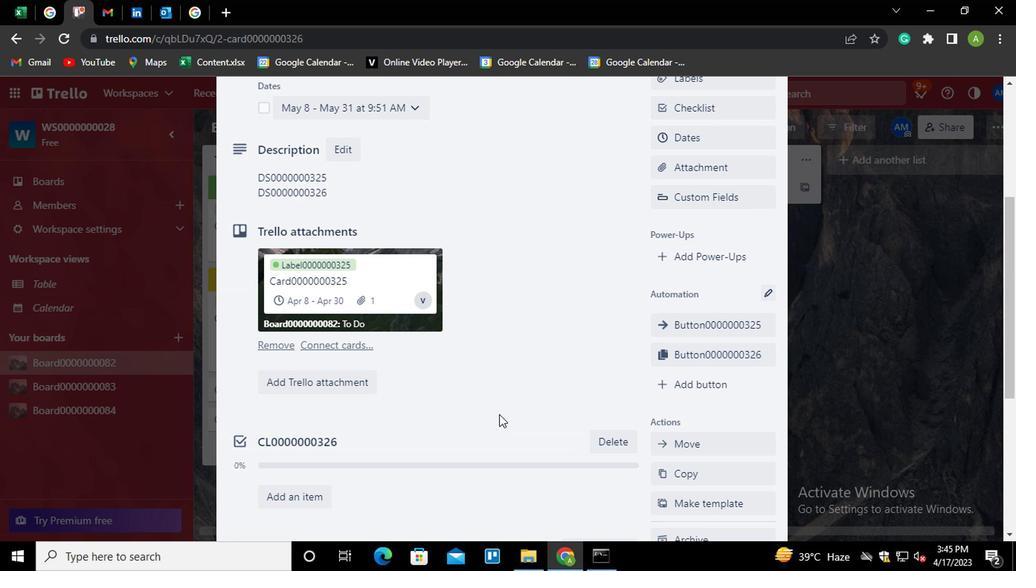 
Action: Mouse scrolled (495, 411) with delta (0, 0)
Screenshot: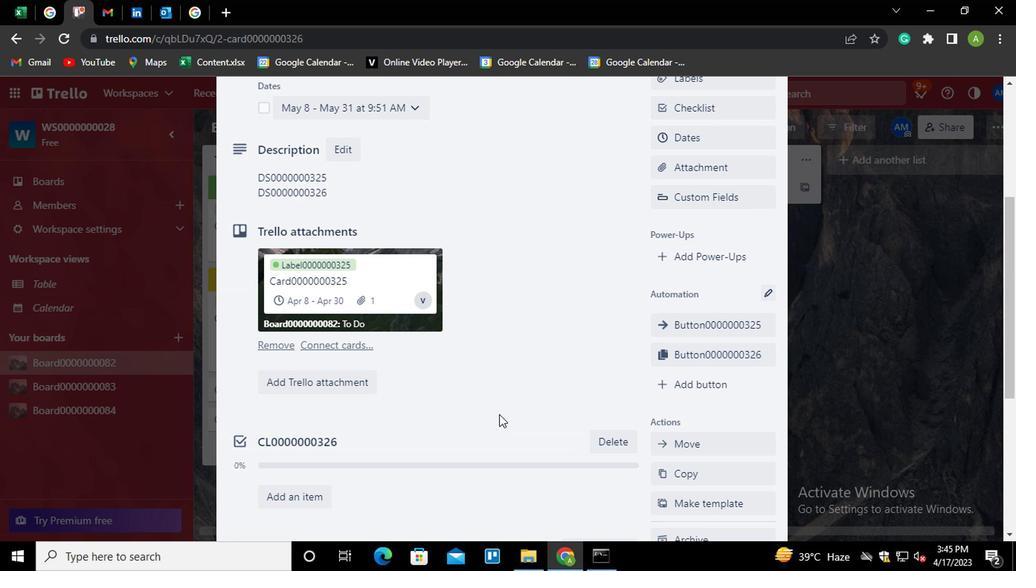
Action: Mouse scrolled (495, 411) with delta (0, 0)
Screenshot: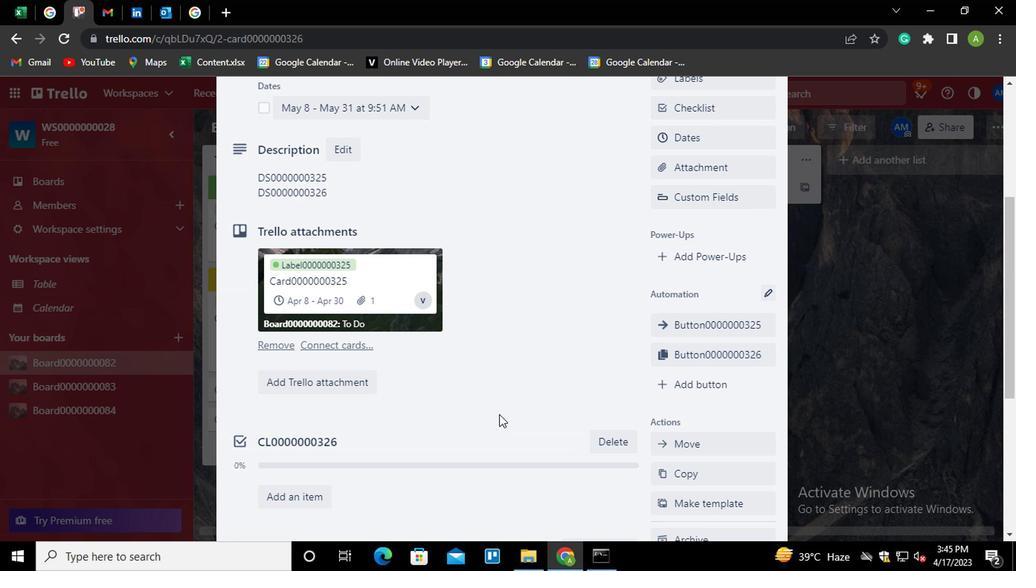 
